 Task: Search one way flight ticket for 4 adults, 1 infant in seat and 1 infant on lap in premium economy from Eau Claire: Chippewa Valley Regional Airport to Fort Wayne: Fort Wayne International Airport on 8-4-2023. Choice of flights is Frontier. Number of bags: 2 carry on bags and 1 checked bag. Price is upto 20000. Outbound departure time preference is 10:15.
Action: Mouse moved to (366, 305)
Screenshot: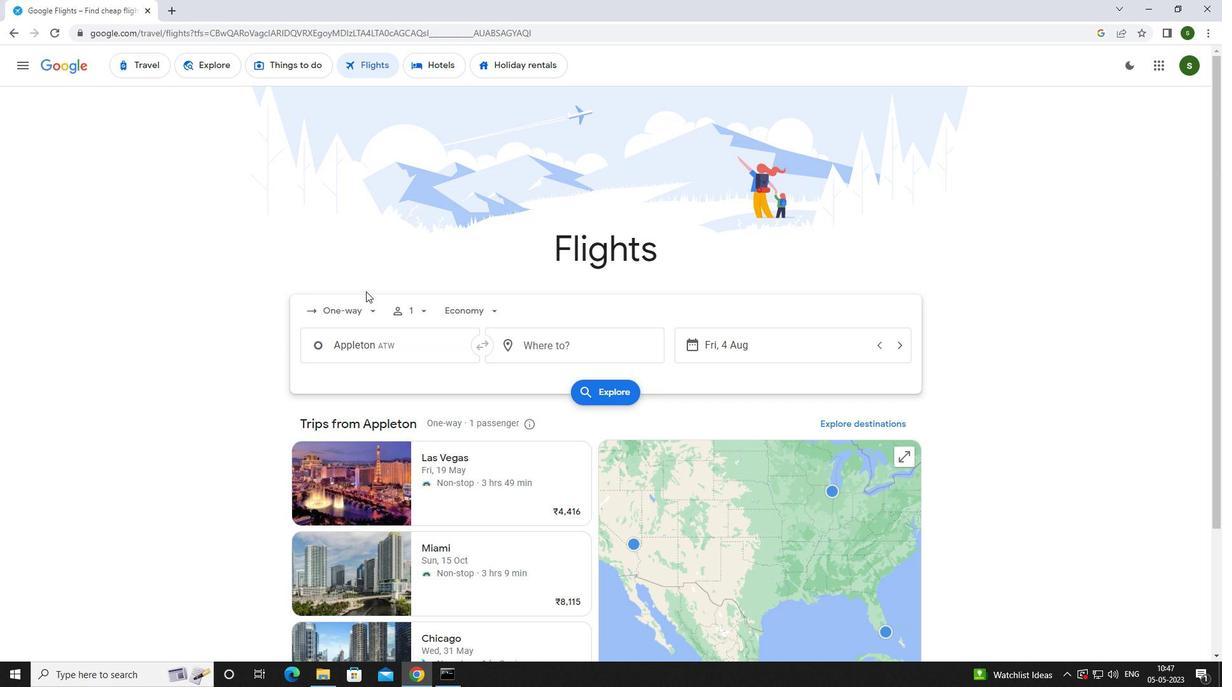 
Action: Mouse pressed left at (366, 305)
Screenshot: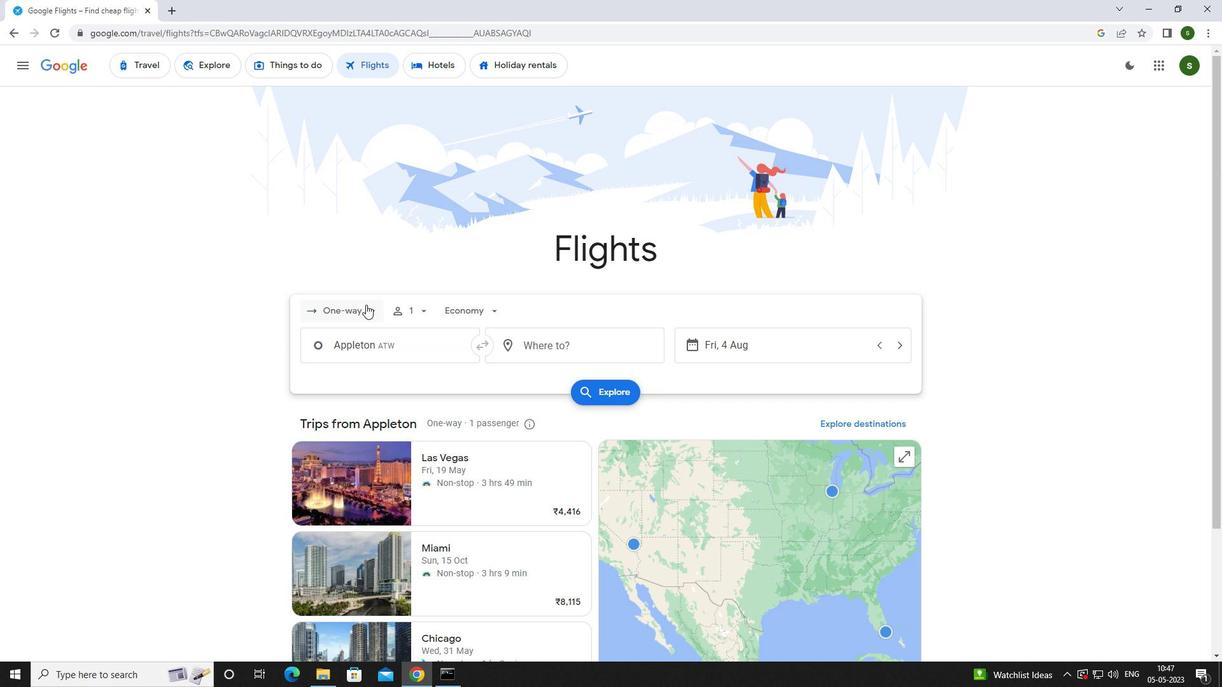 
Action: Mouse moved to (379, 366)
Screenshot: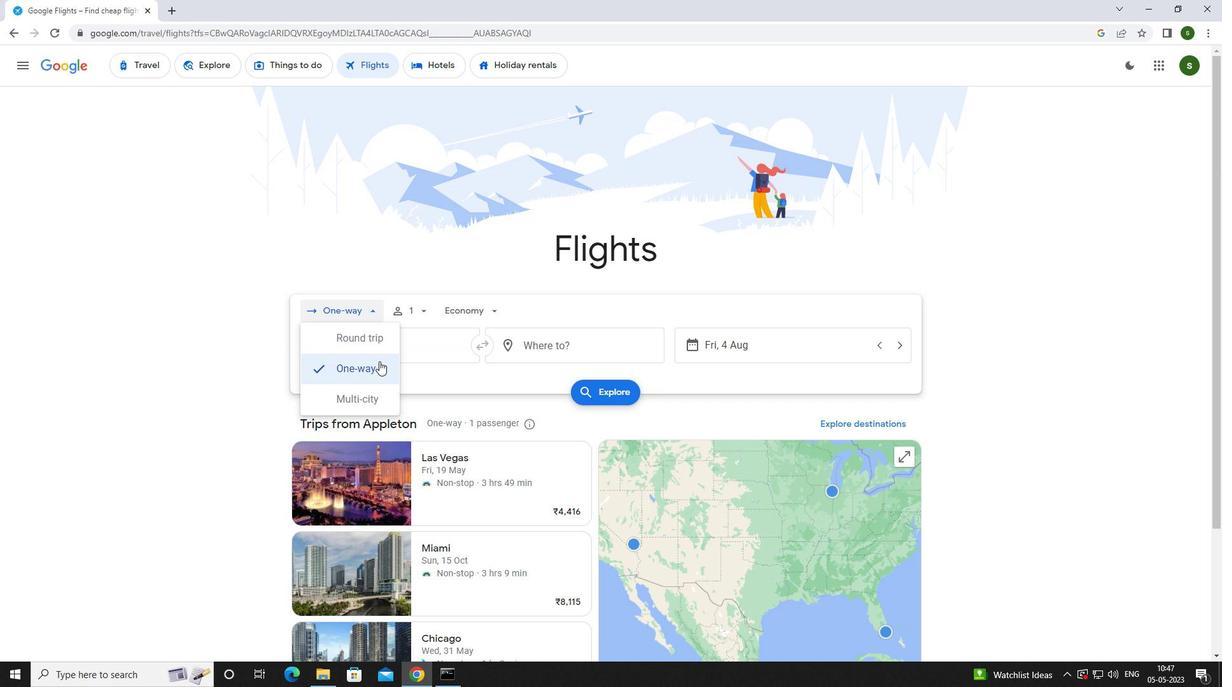 
Action: Mouse pressed left at (379, 366)
Screenshot: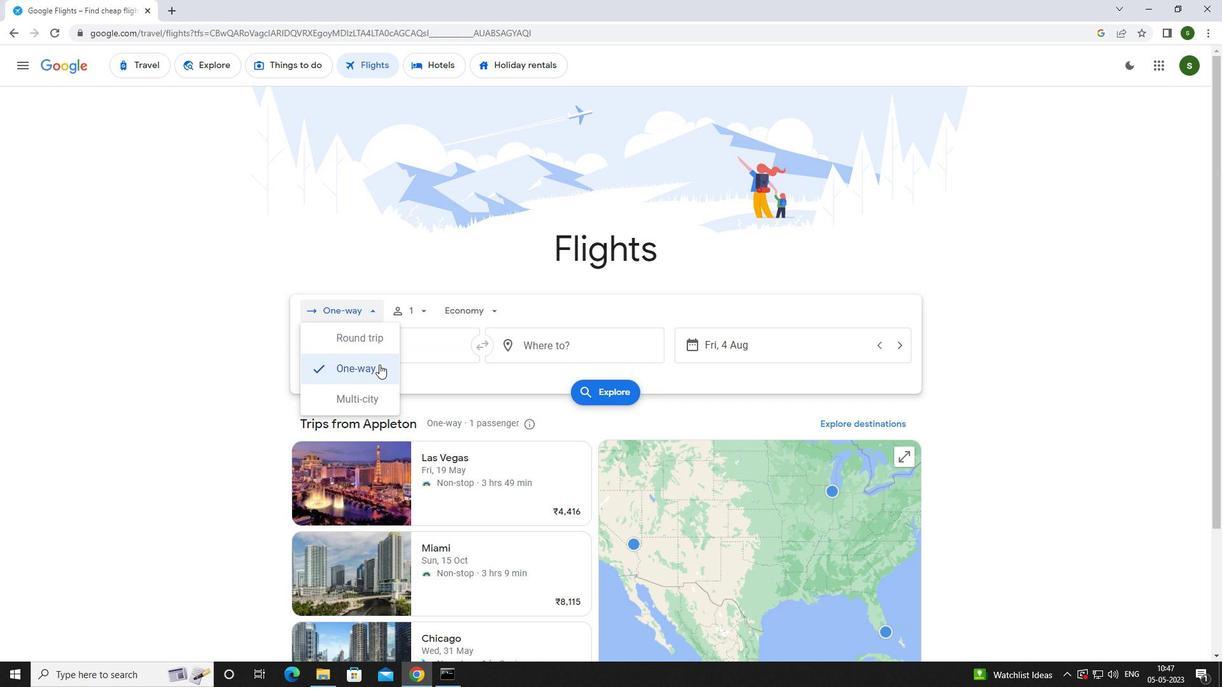 
Action: Mouse moved to (417, 312)
Screenshot: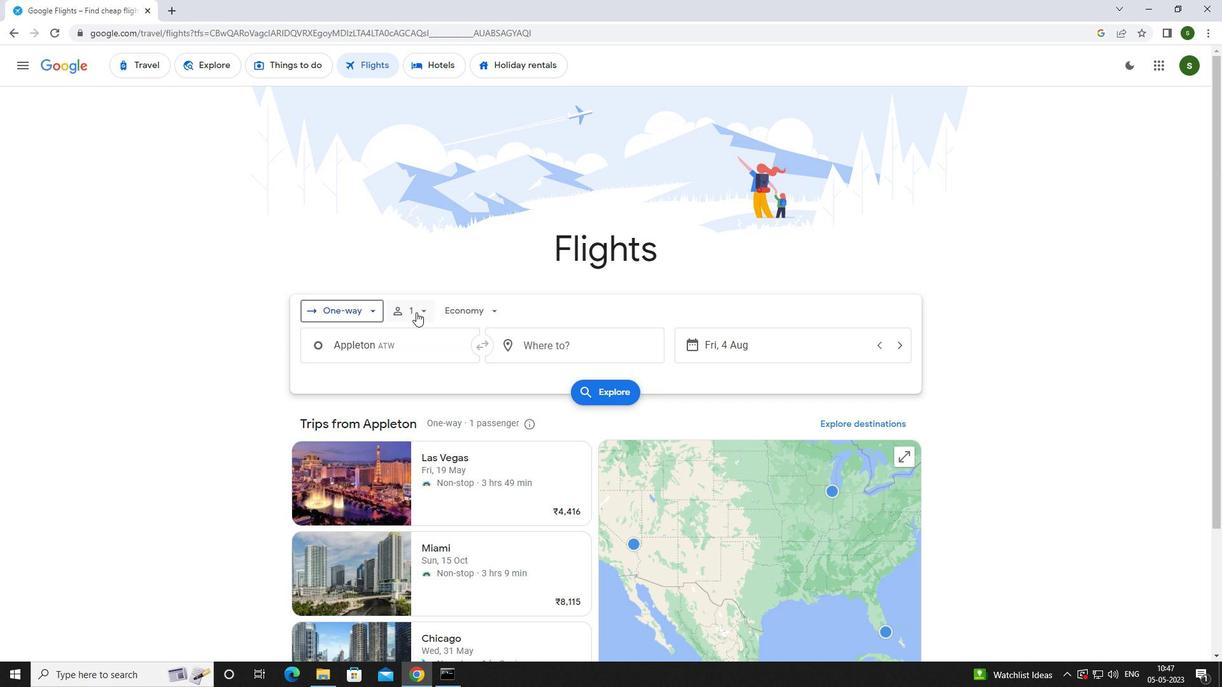 
Action: Mouse pressed left at (417, 312)
Screenshot: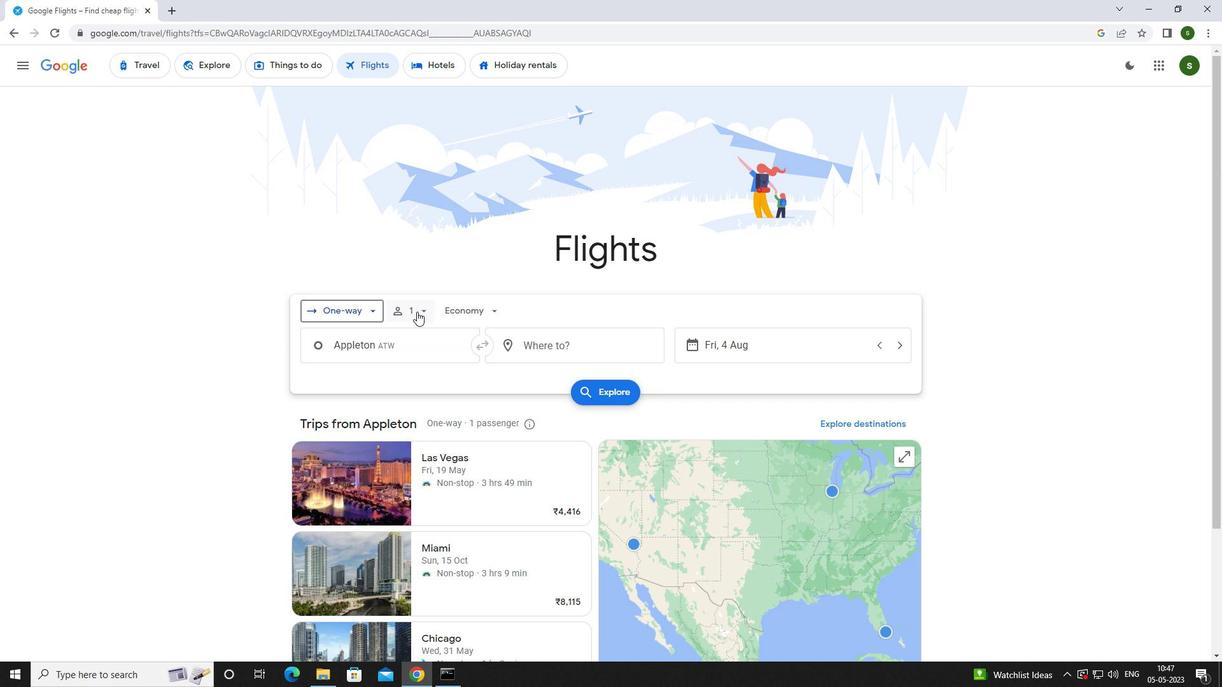 
Action: Mouse moved to (520, 341)
Screenshot: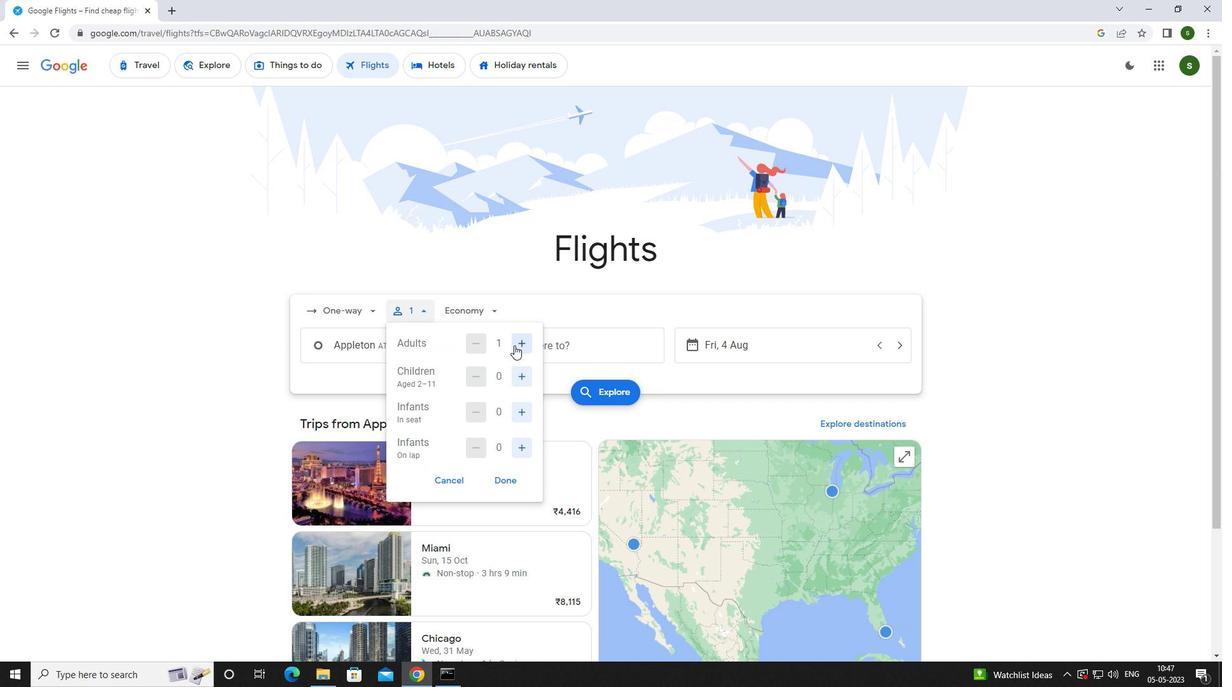 
Action: Mouse pressed left at (520, 341)
Screenshot: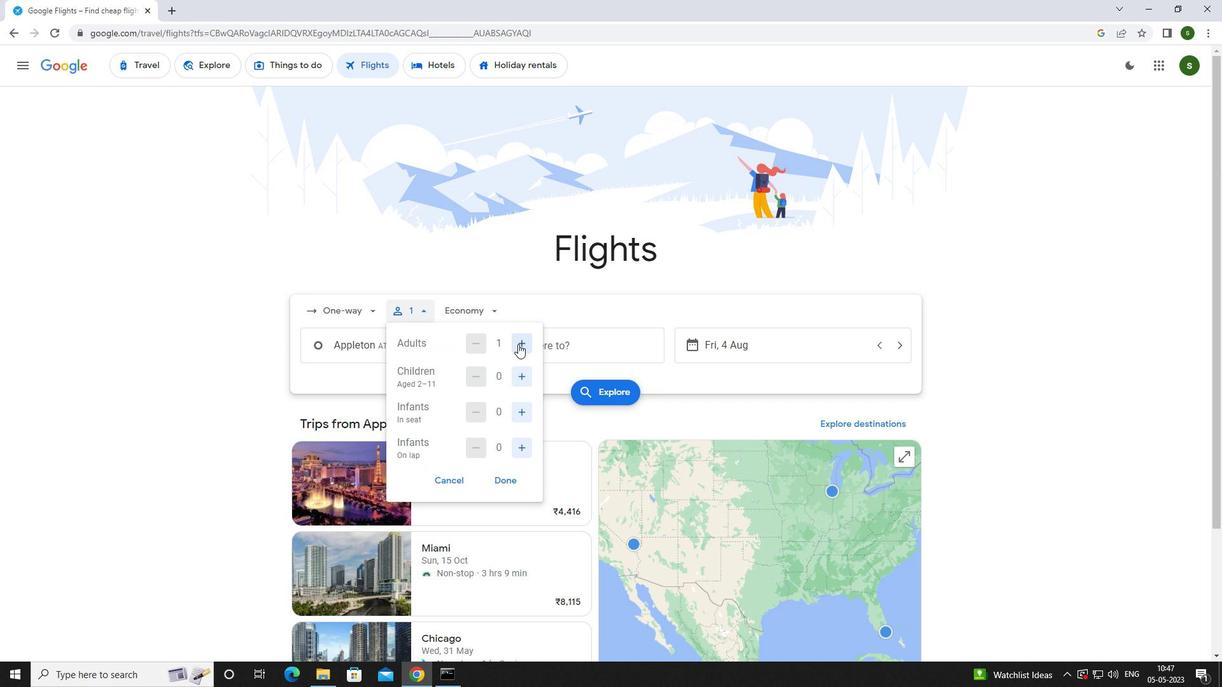 
Action: Mouse pressed left at (520, 341)
Screenshot: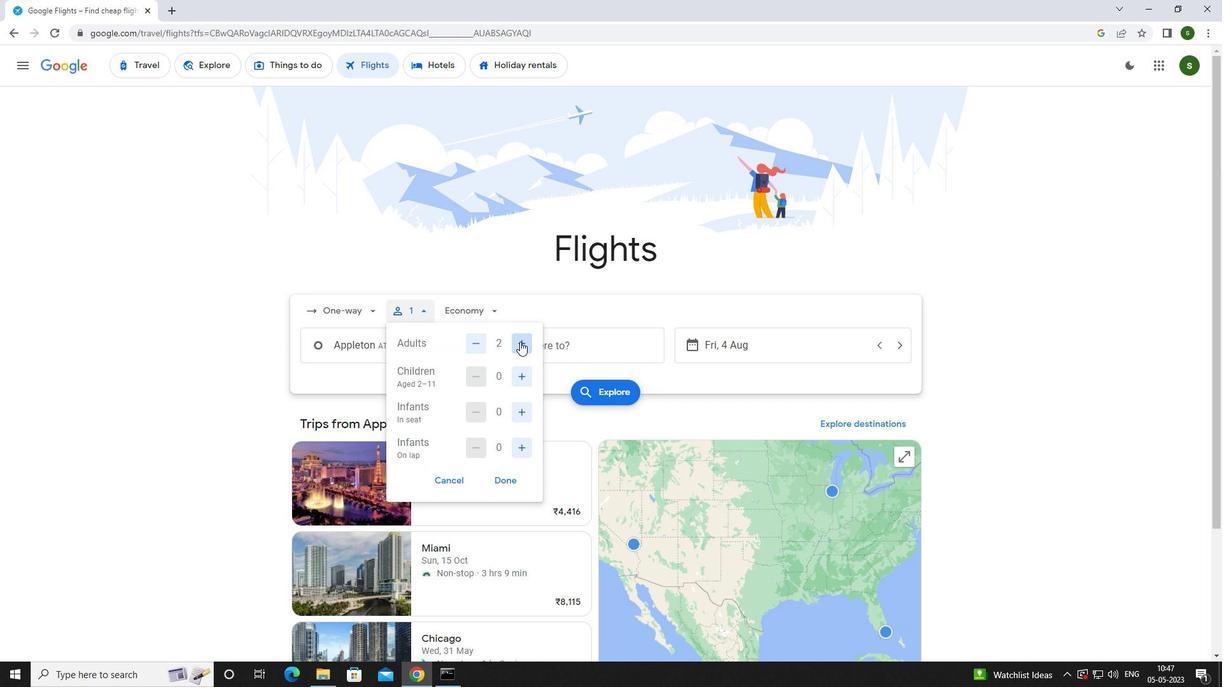 
Action: Mouse pressed left at (520, 341)
Screenshot: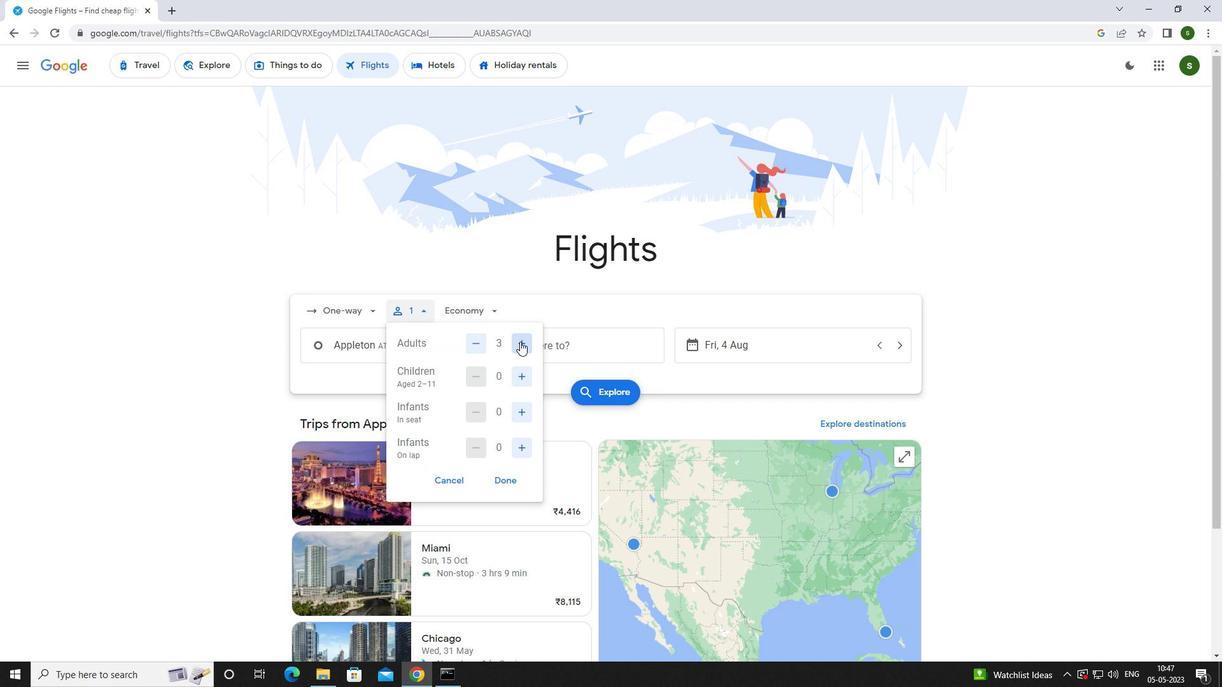 
Action: Mouse moved to (521, 406)
Screenshot: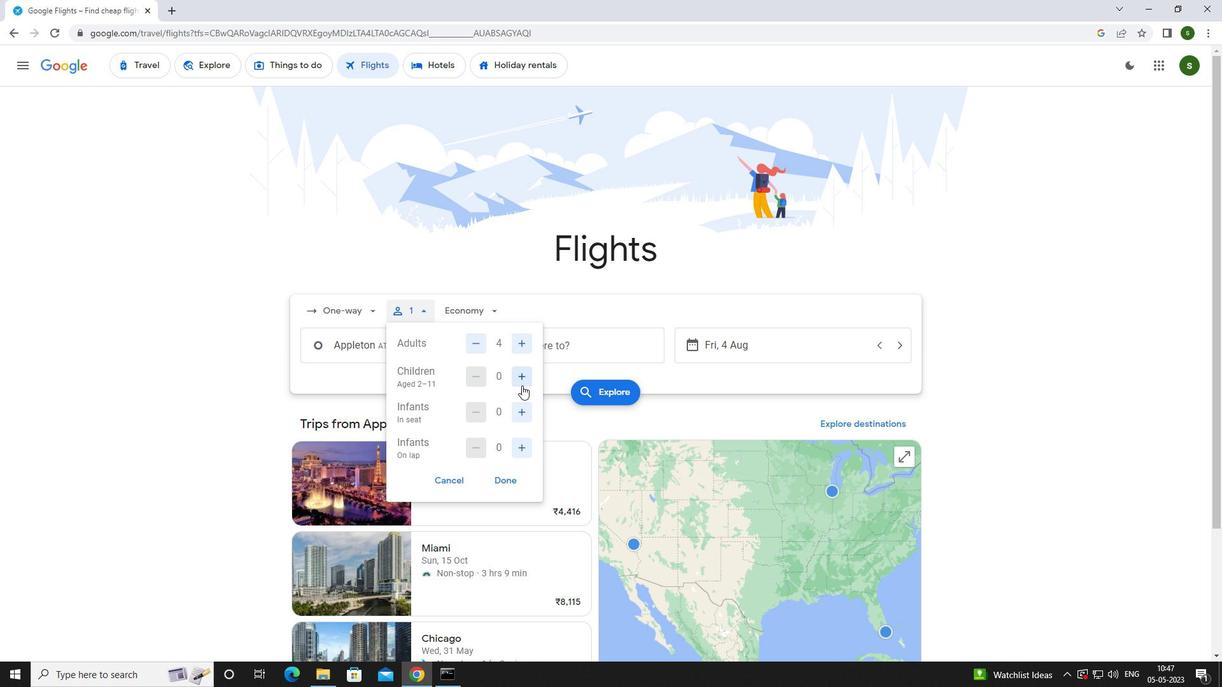 
Action: Mouse pressed left at (521, 406)
Screenshot: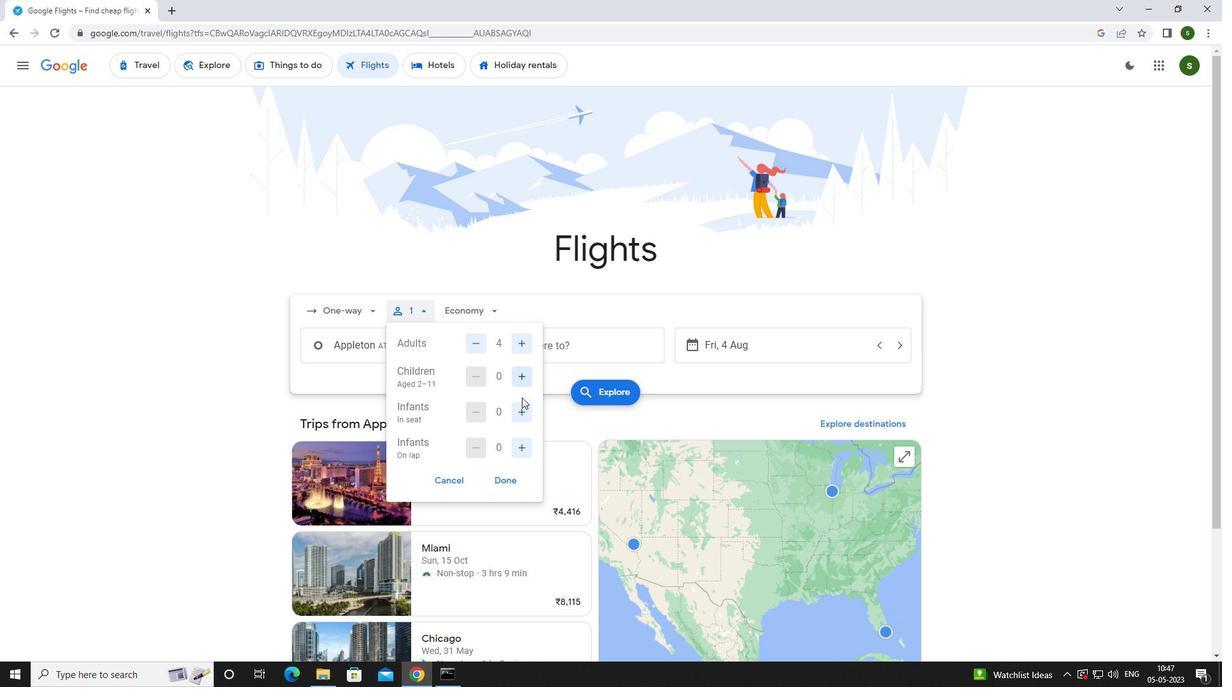 
Action: Mouse moved to (512, 450)
Screenshot: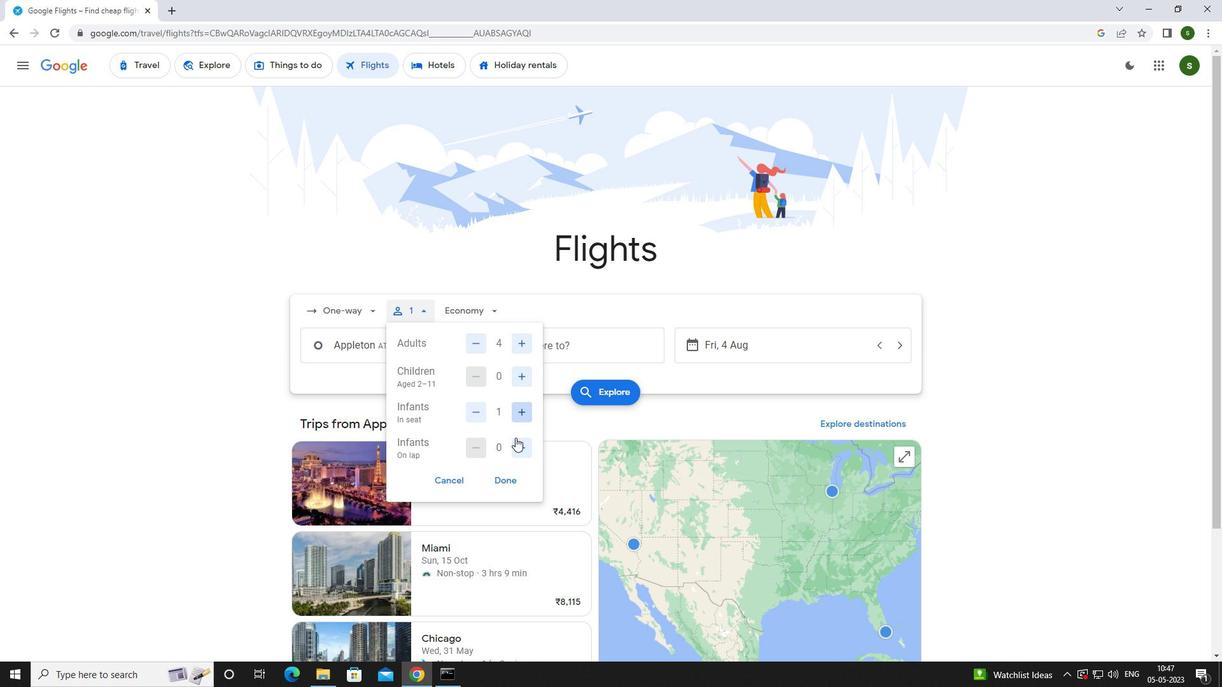
Action: Mouse pressed left at (512, 450)
Screenshot: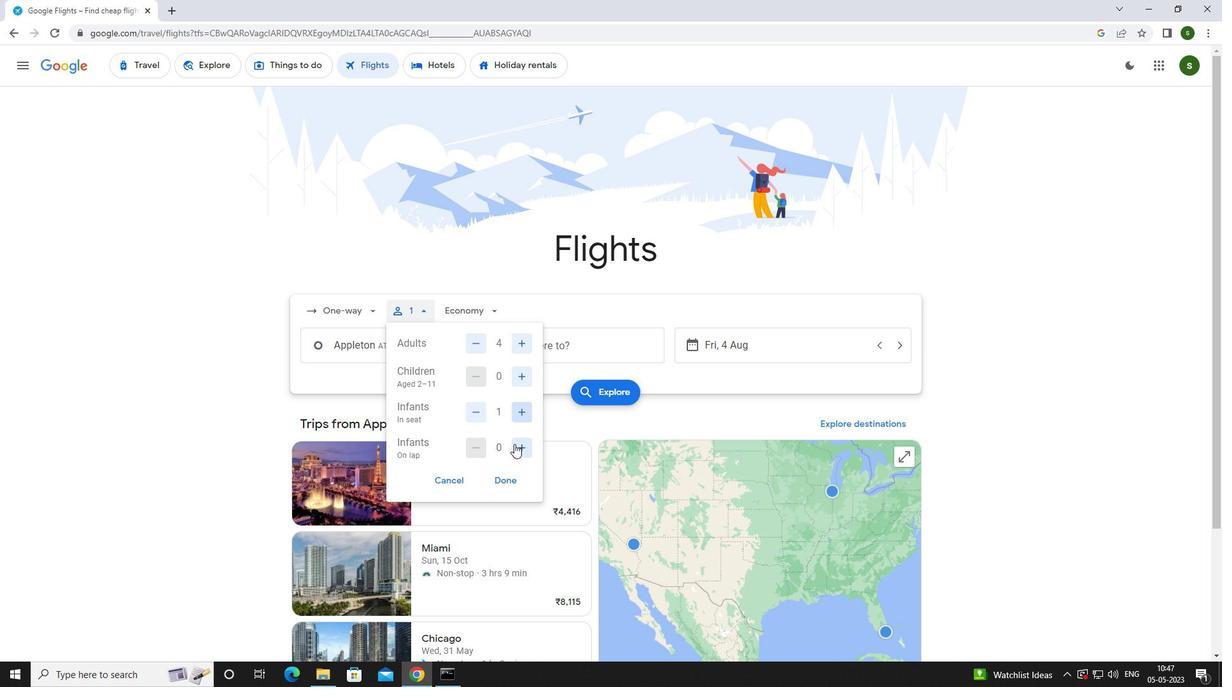 
Action: Mouse moved to (490, 310)
Screenshot: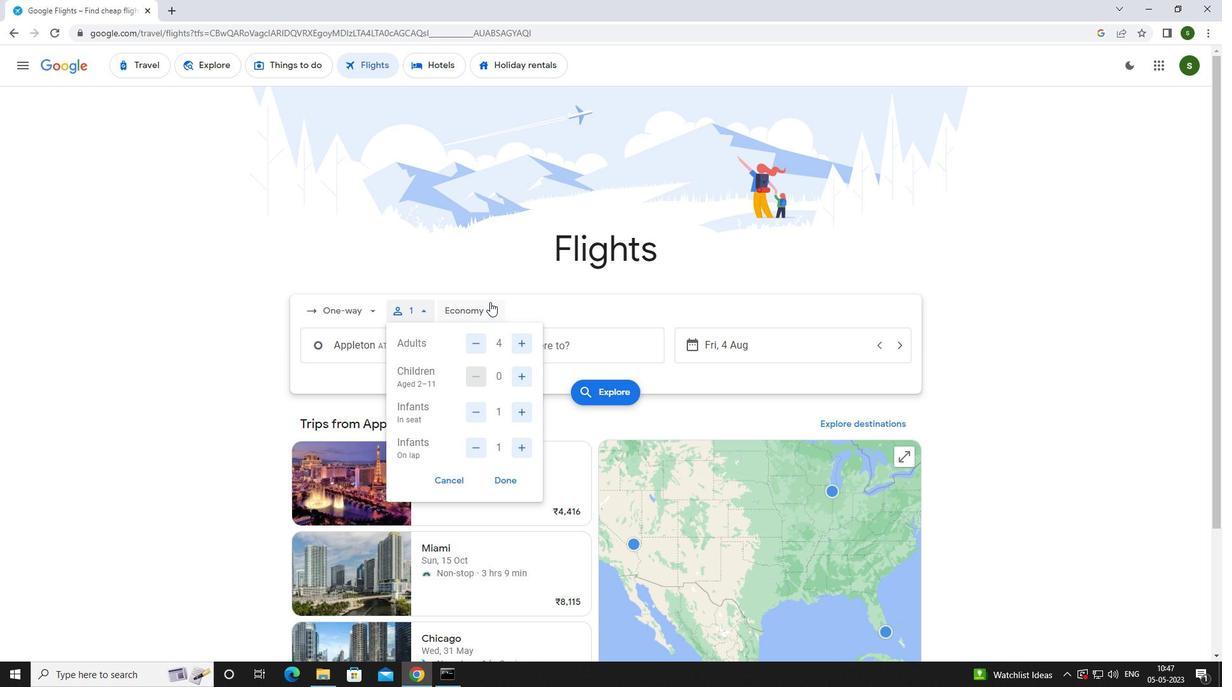 
Action: Mouse pressed left at (490, 310)
Screenshot: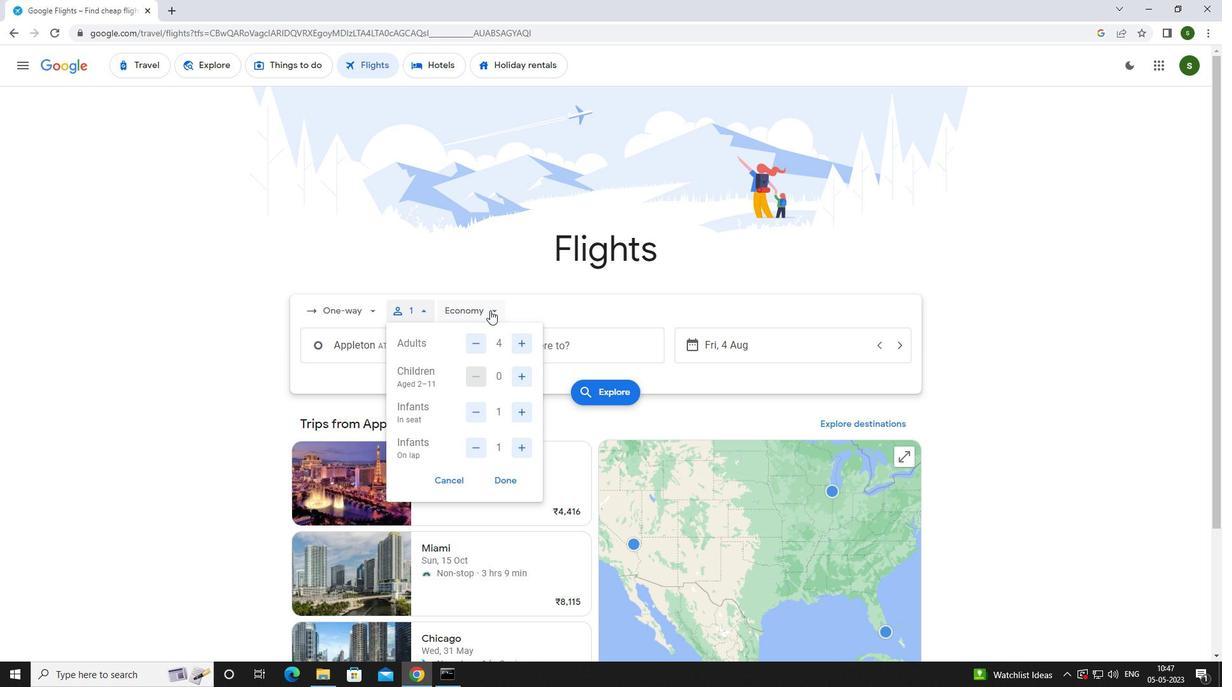 
Action: Mouse moved to (489, 370)
Screenshot: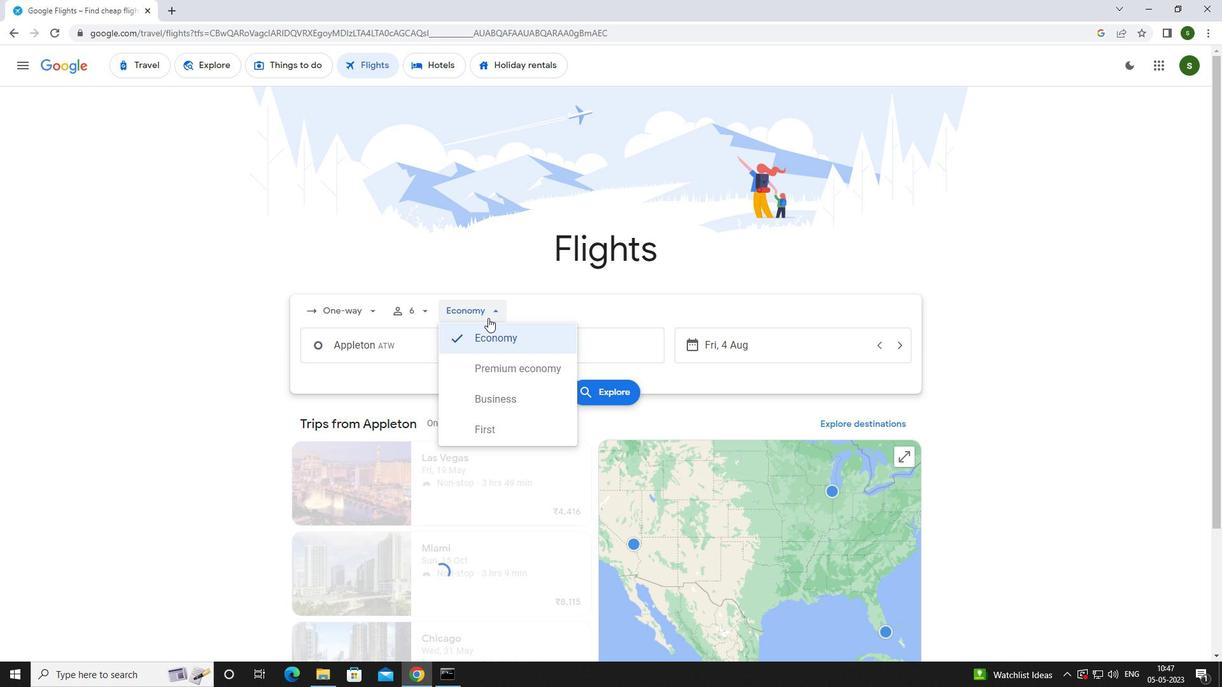 
Action: Mouse pressed left at (489, 370)
Screenshot: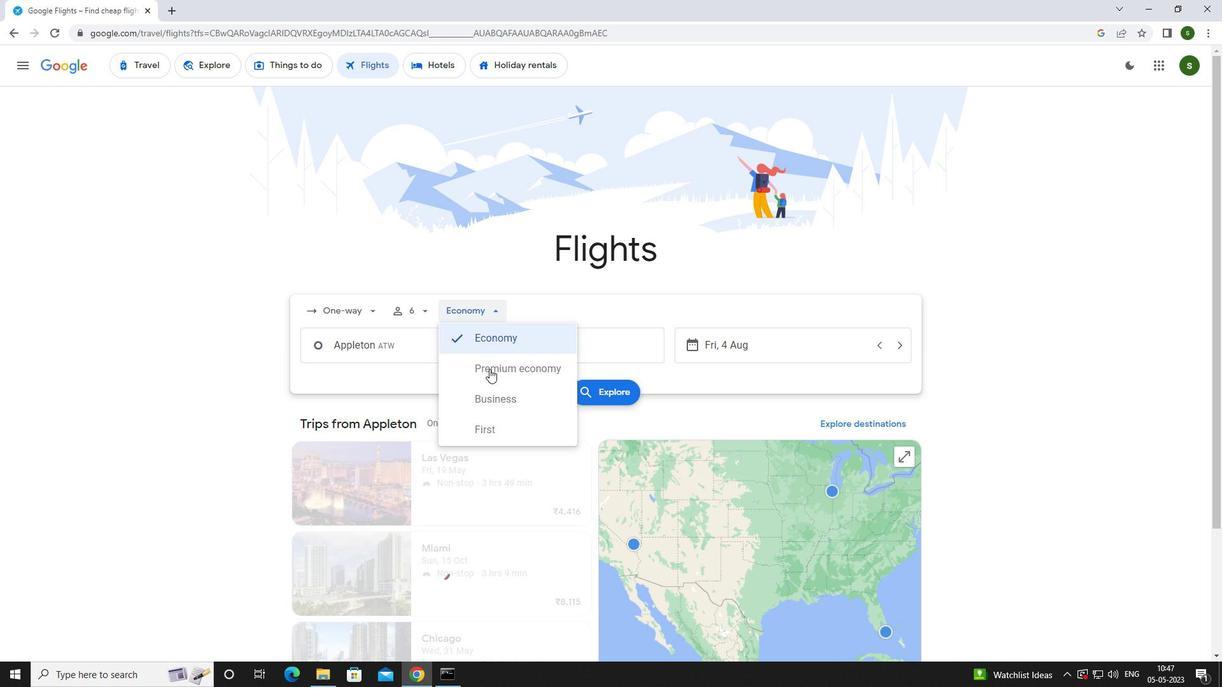 
Action: Mouse moved to (429, 354)
Screenshot: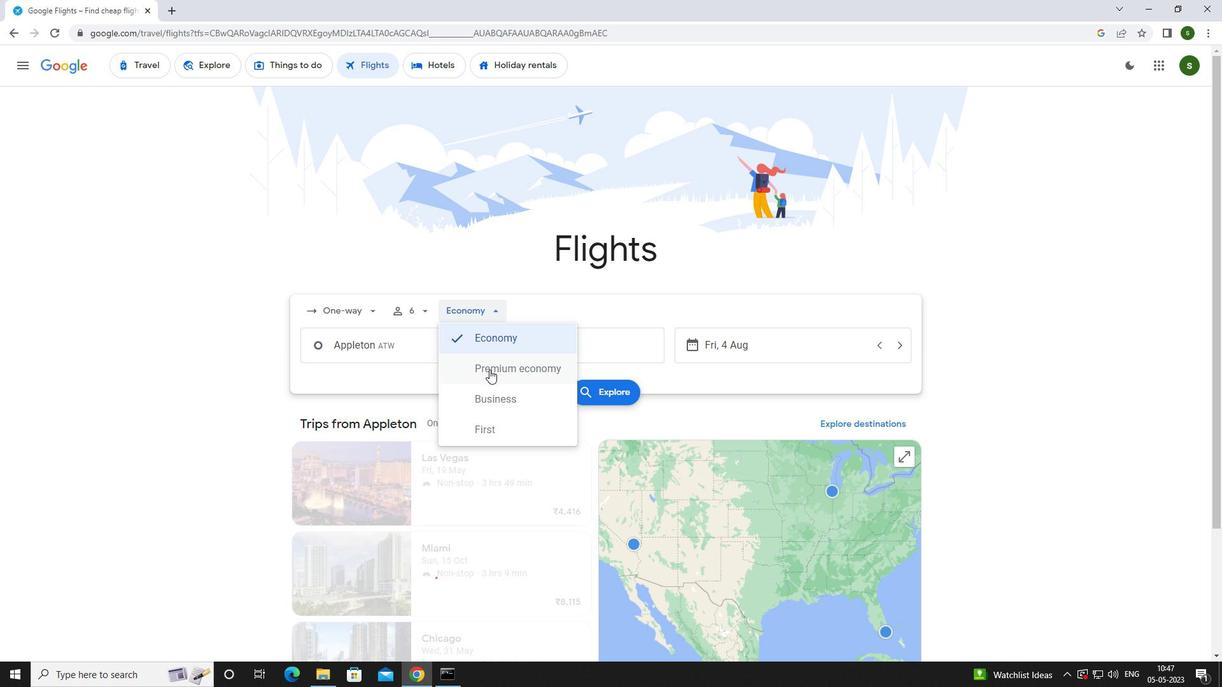 
Action: Mouse pressed left at (429, 354)
Screenshot: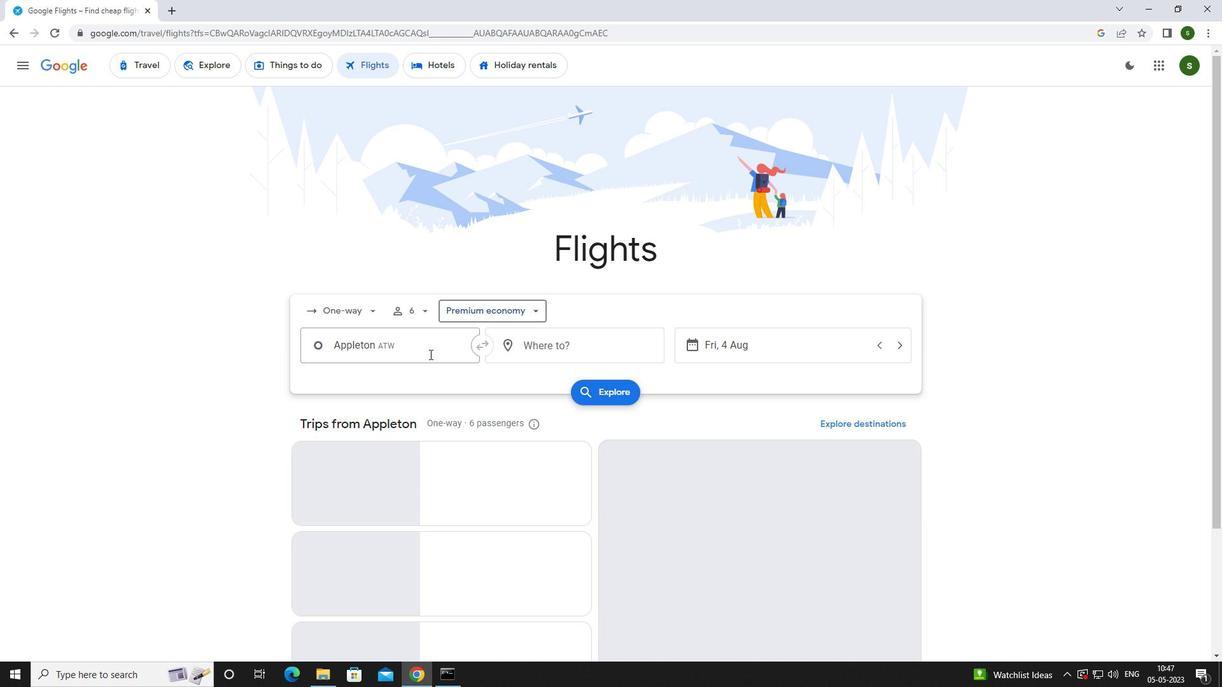 
Action: Key pressed <Key.caps_lock>e<Key.caps_lock>au<Key.space><Key.caps_lock>c<Key.caps_lock>laire
Screenshot: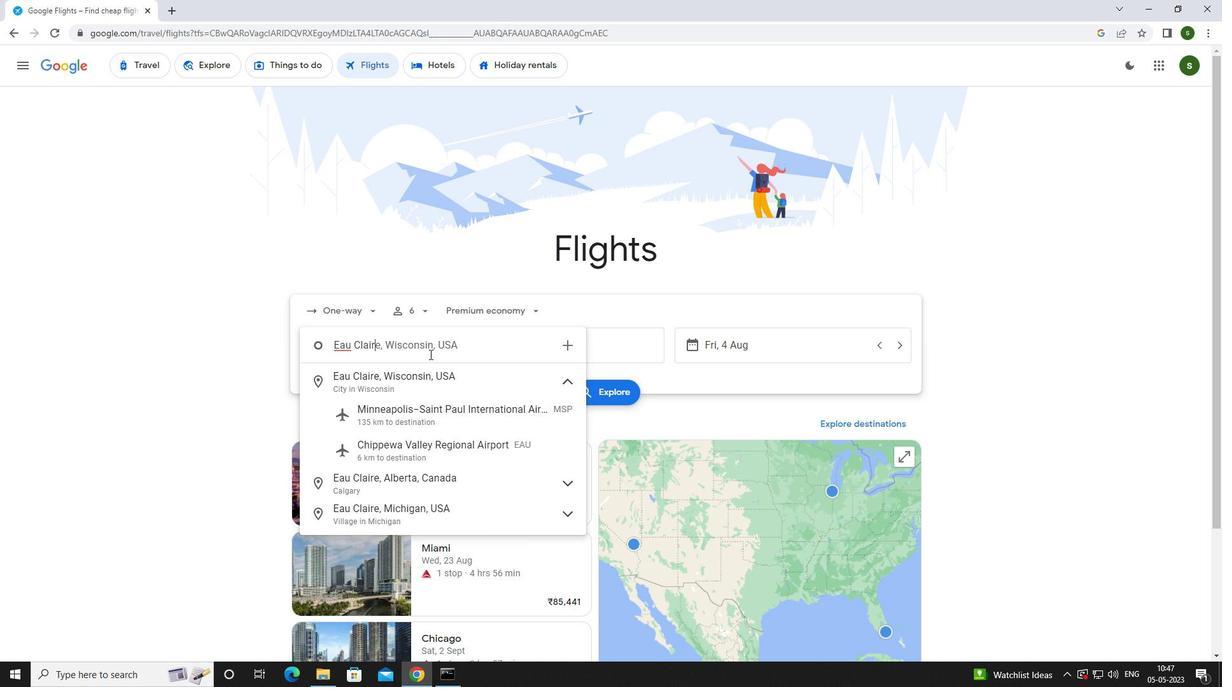 
Action: Mouse moved to (437, 451)
Screenshot: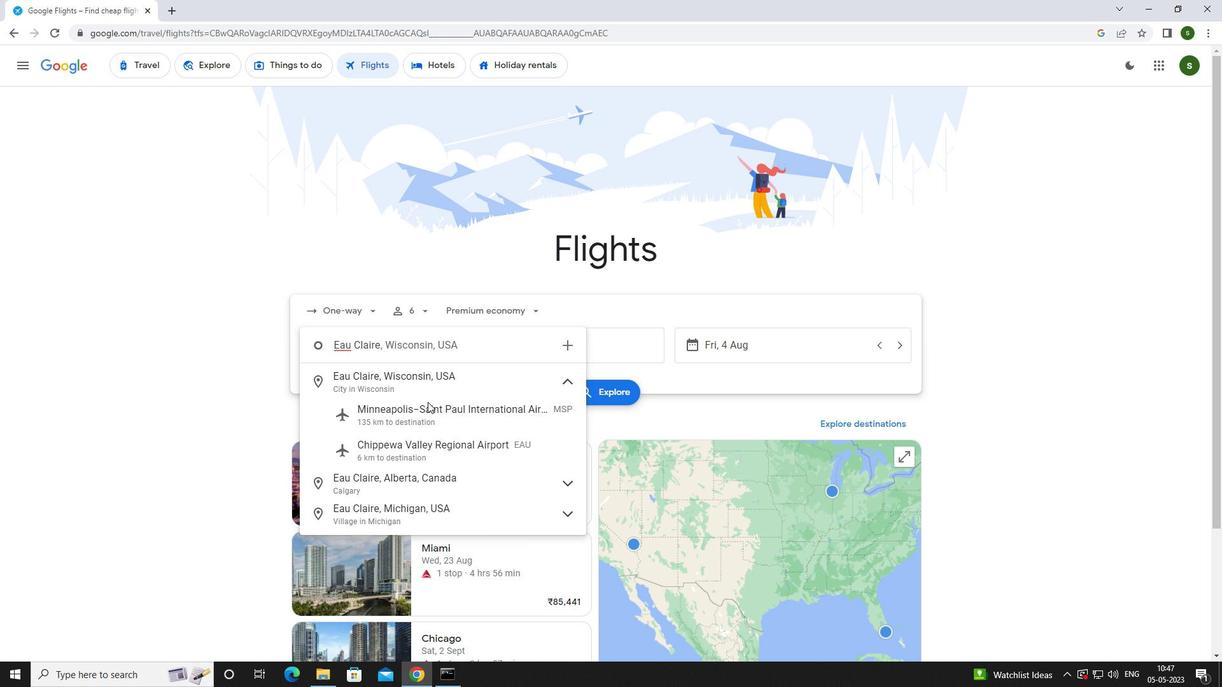
Action: Mouse pressed left at (437, 451)
Screenshot: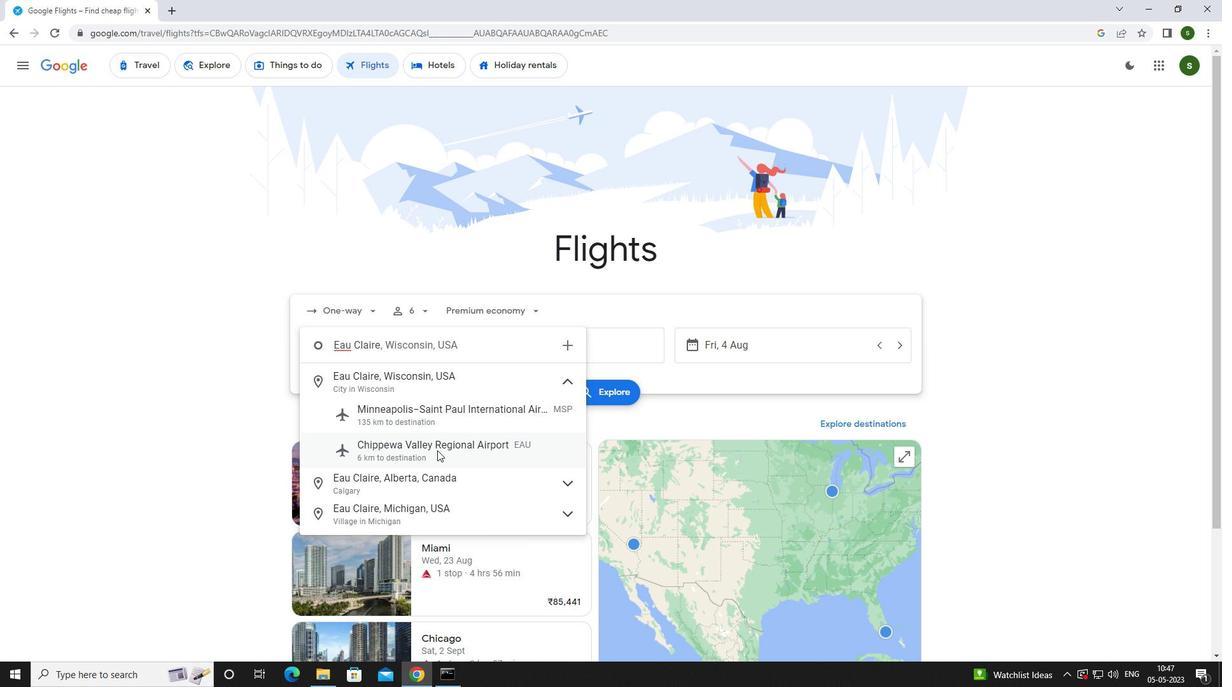 
Action: Mouse moved to (556, 347)
Screenshot: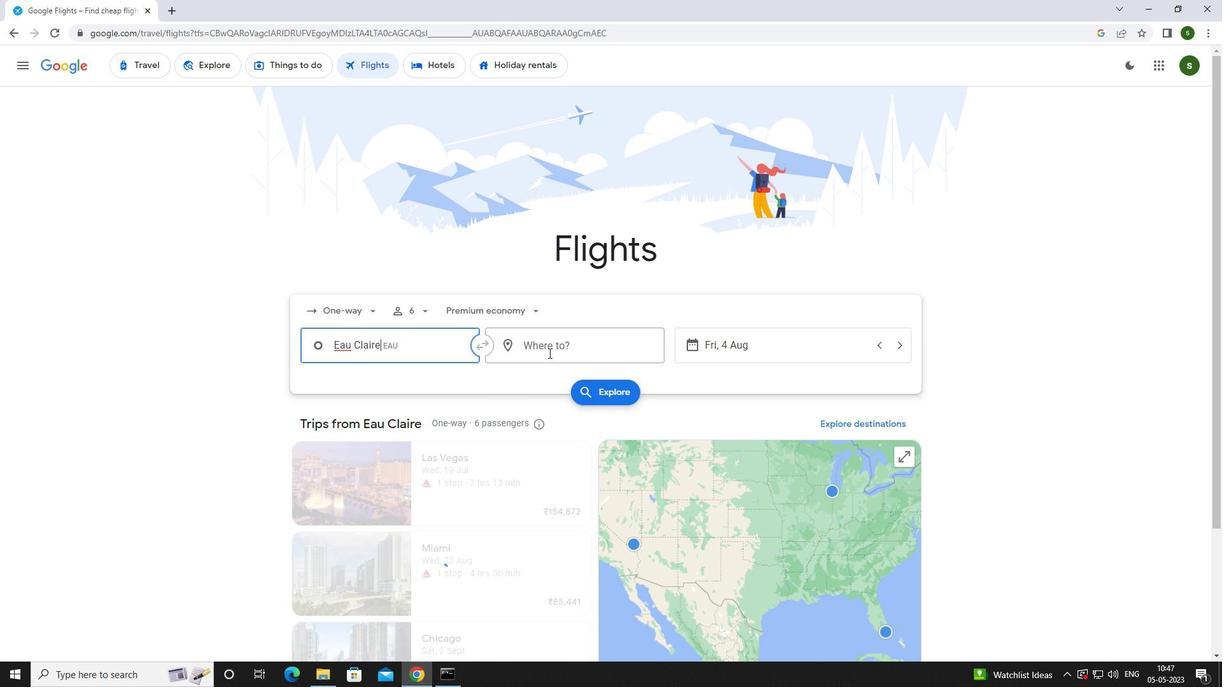 
Action: Mouse pressed left at (556, 347)
Screenshot: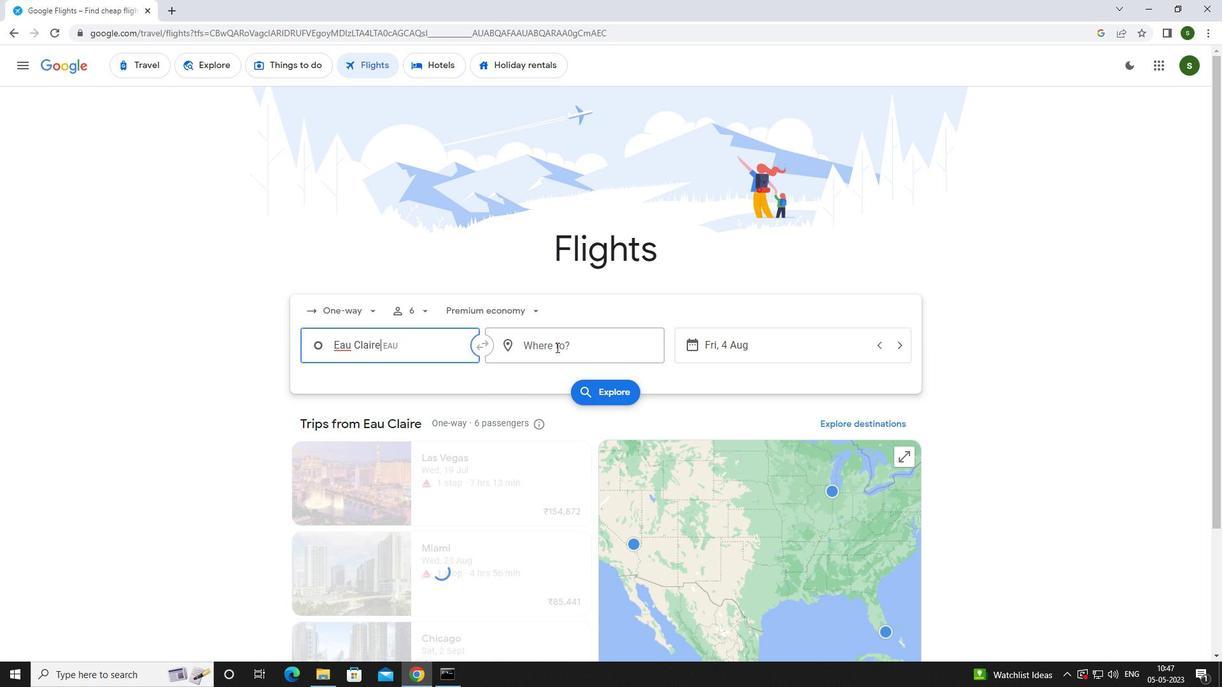 
Action: Mouse moved to (538, 352)
Screenshot: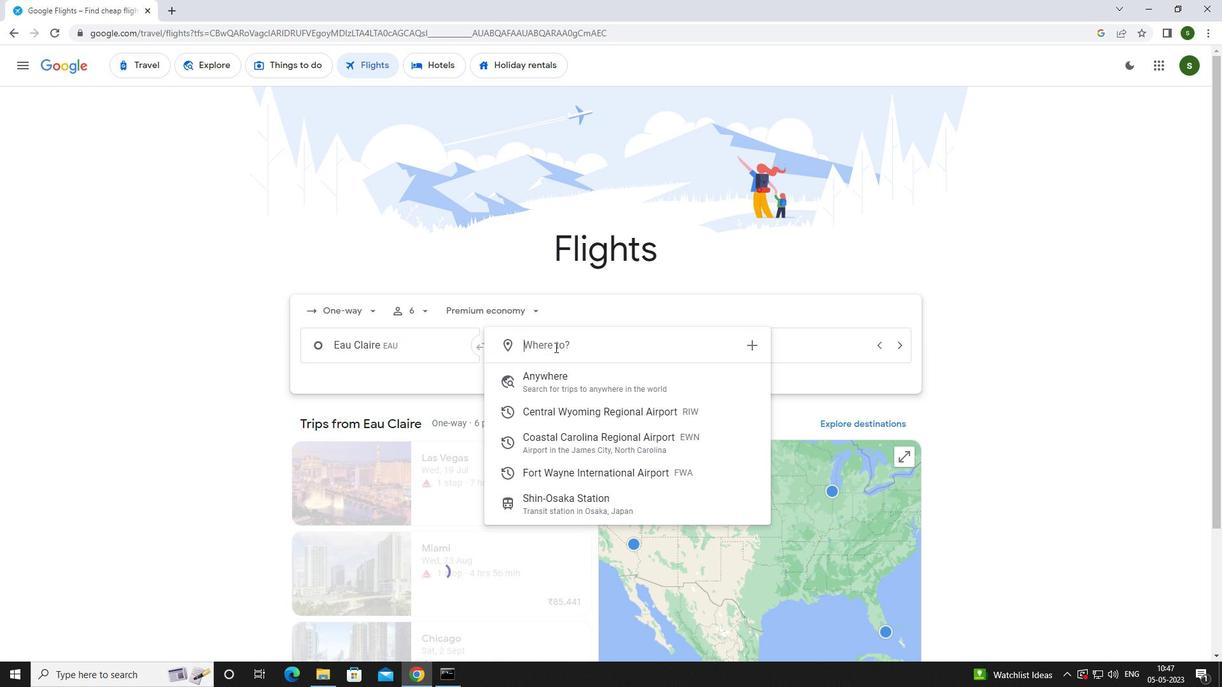 
Action: Key pressed <Key.caps_lock>f<Key.caps_lock>
Screenshot: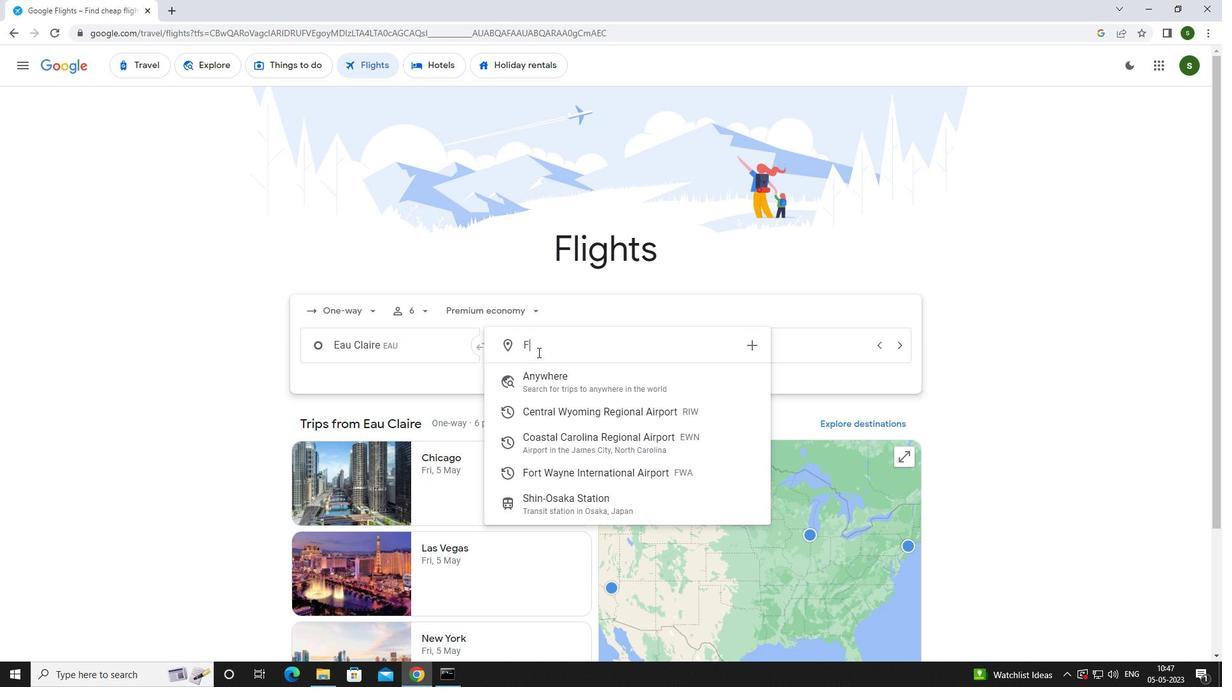 
Action: Mouse moved to (537, 353)
Screenshot: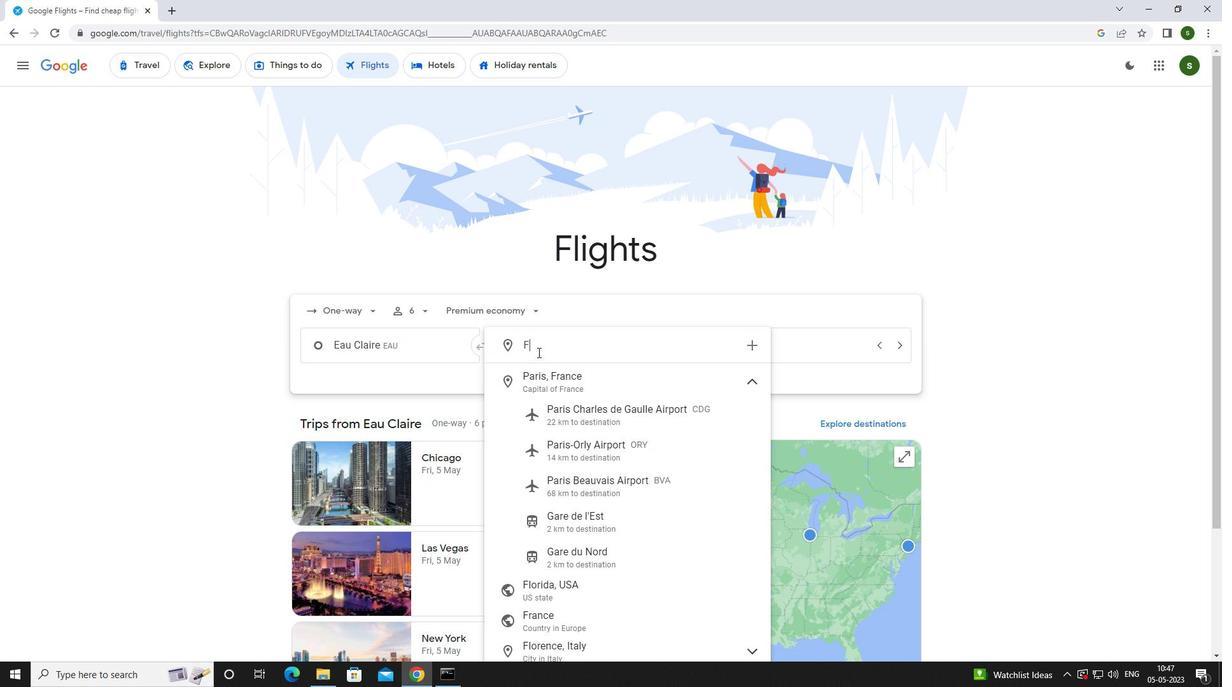 
Action: Key pressed ort<Key.space><Key.caps_lock>w<Key.caps_lock>ay
Screenshot: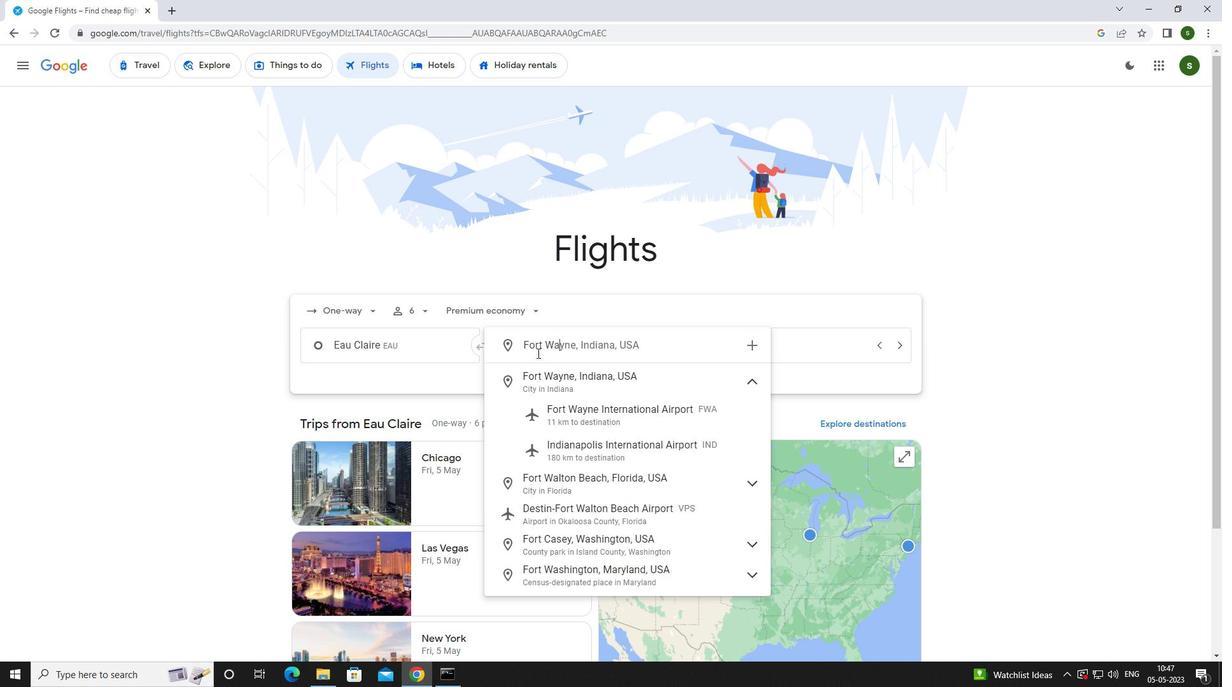 
Action: Mouse moved to (564, 411)
Screenshot: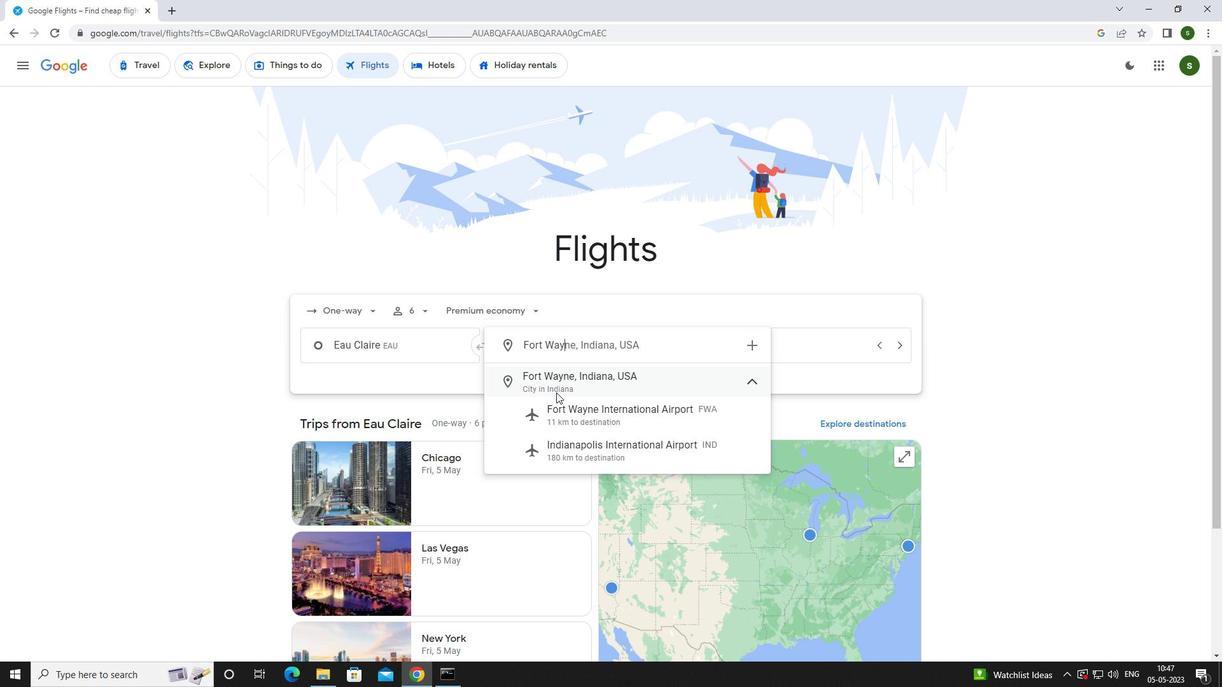 
Action: Mouse pressed left at (564, 411)
Screenshot: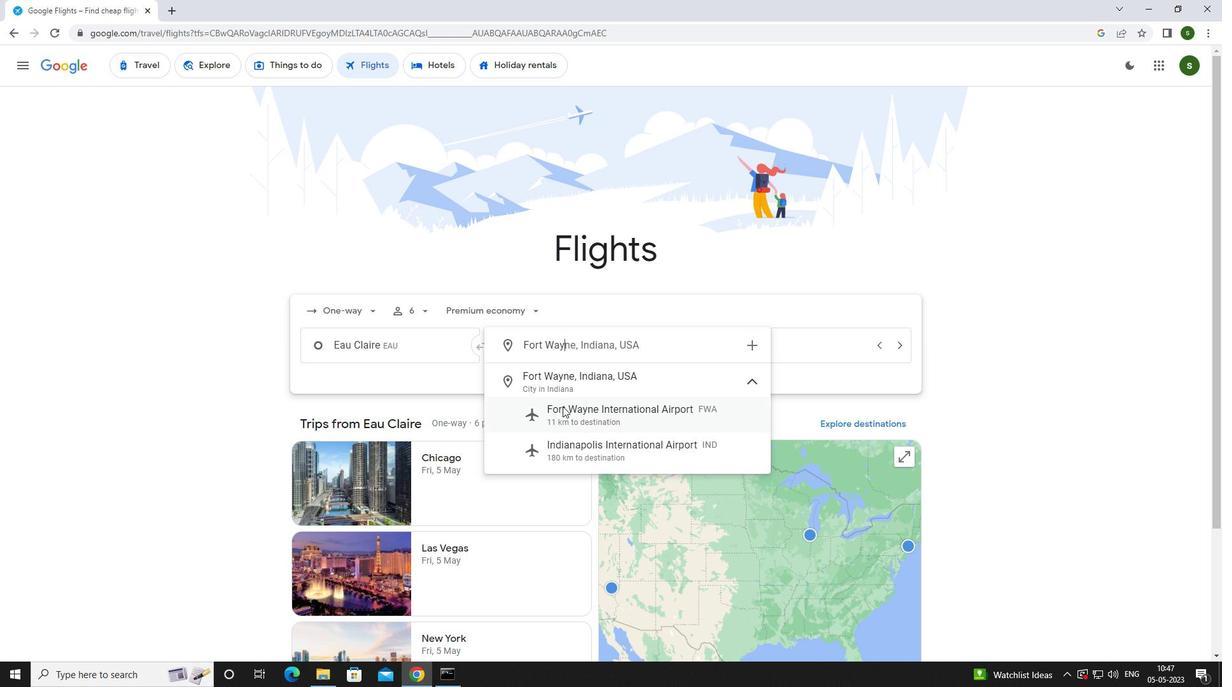 
Action: Mouse moved to (750, 345)
Screenshot: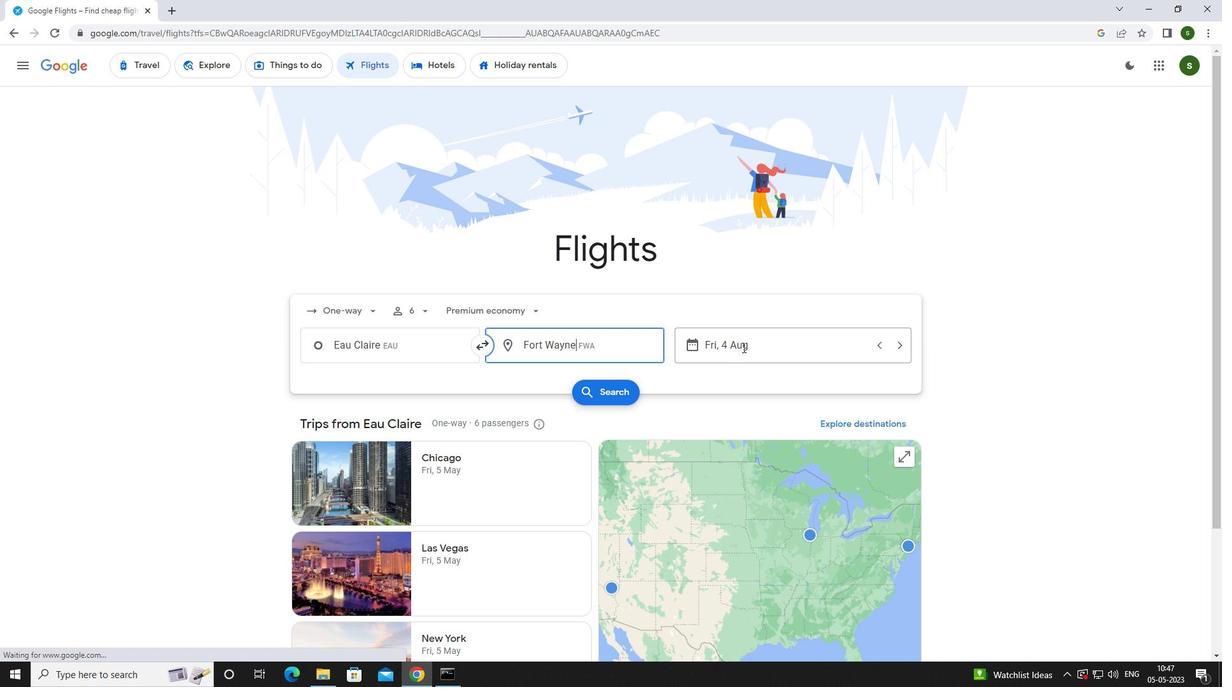 
Action: Mouse pressed left at (750, 345)
Screenshot: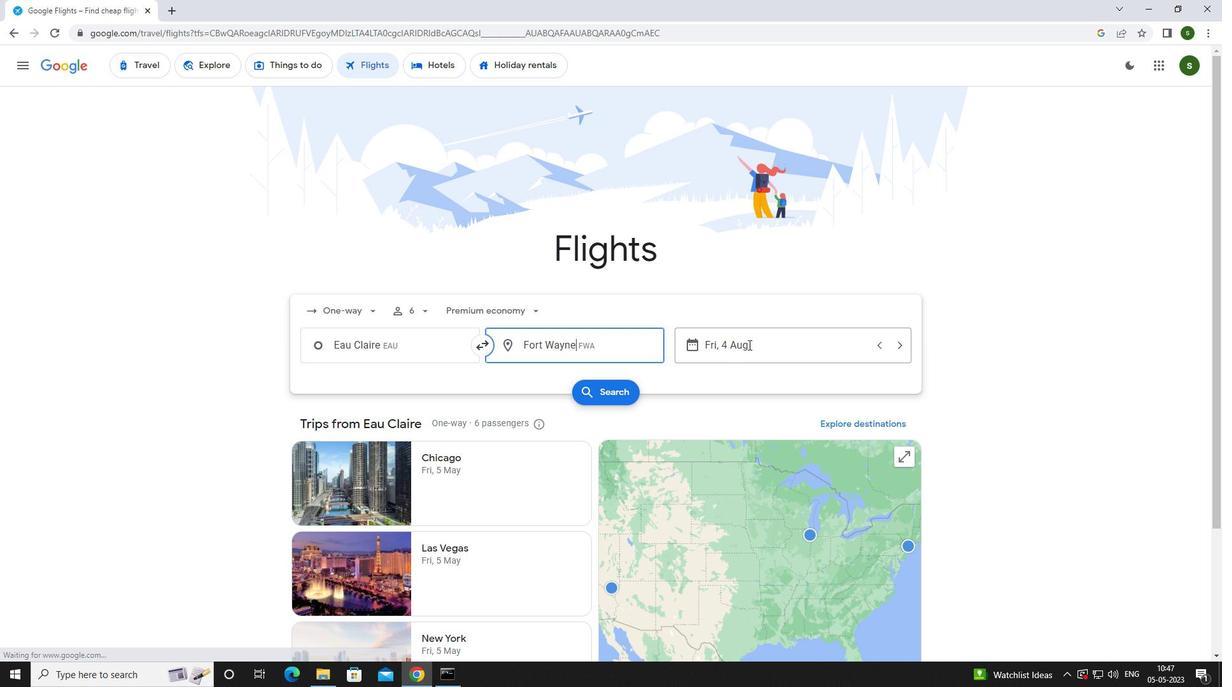 
Action: Mouse moved to (620, 423)
Screenshot: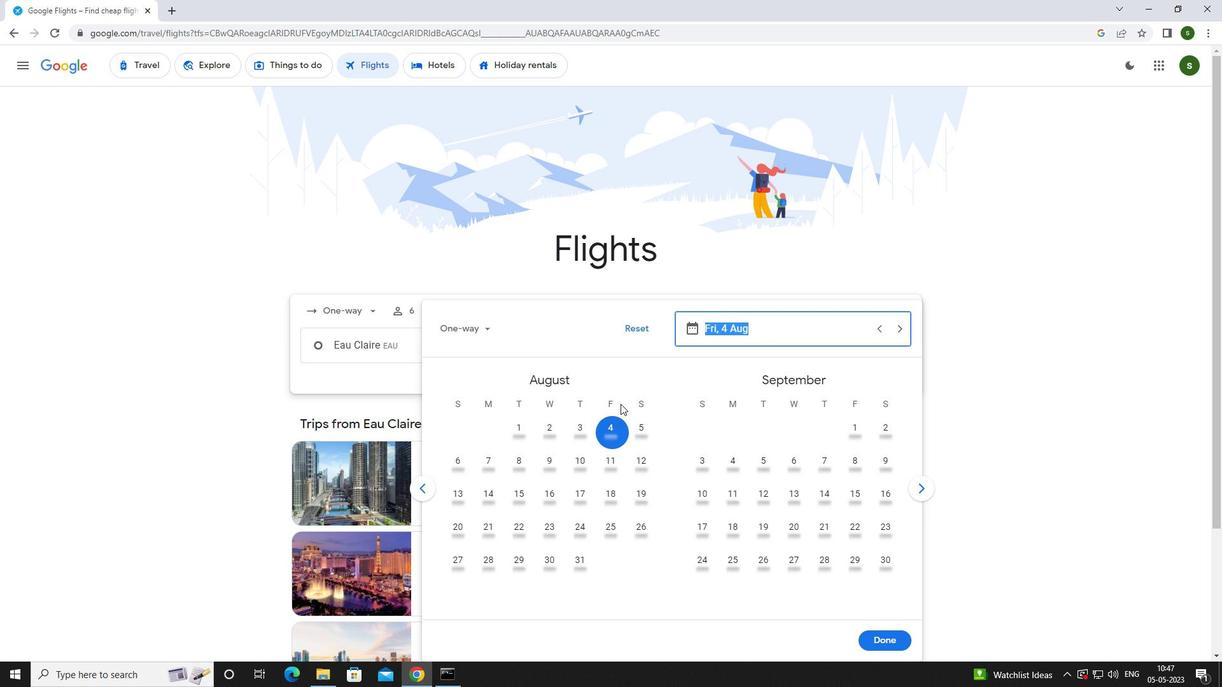 
Action: Mouse pressed left at (620, 423)
Screenshot: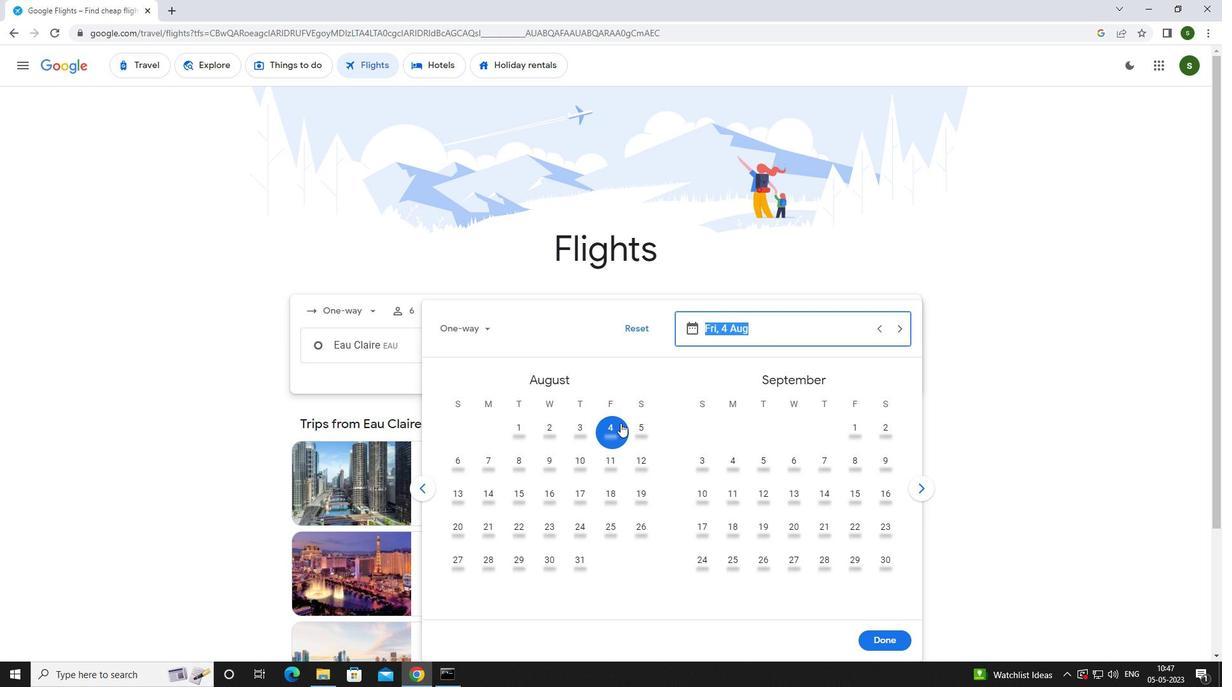
Action: Mouse moved to (894, 640)
Screenshot: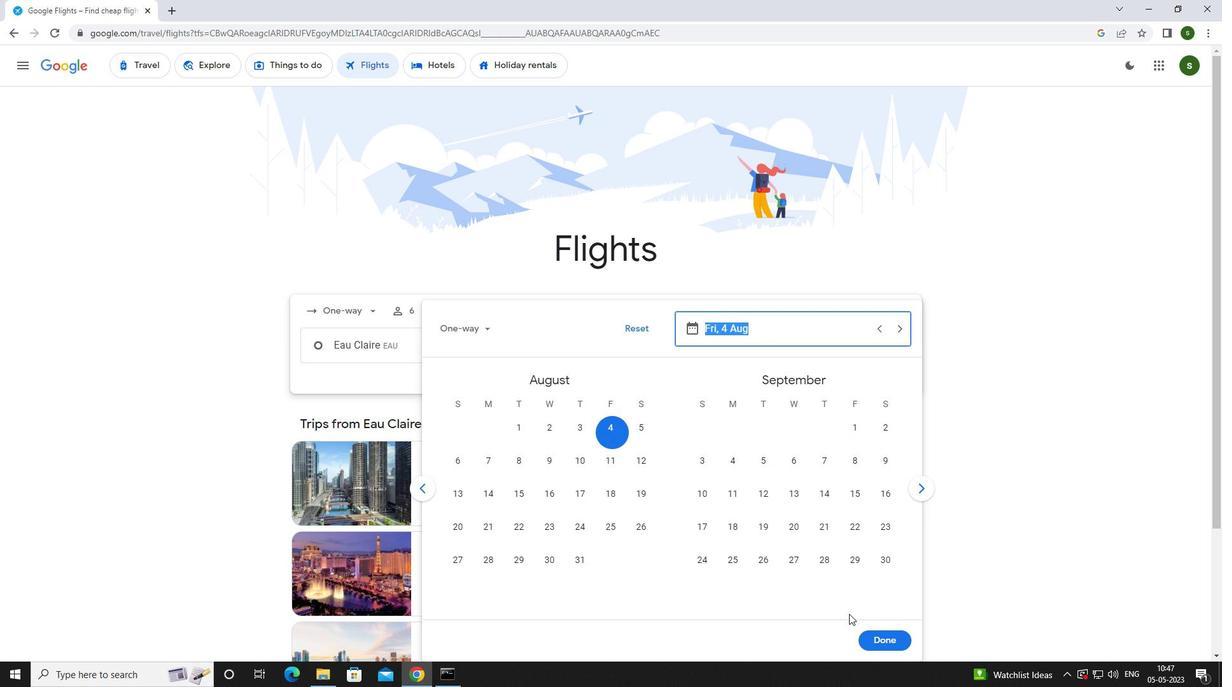 
Action: Mouse pressed left at (894, 640)
Screenshot: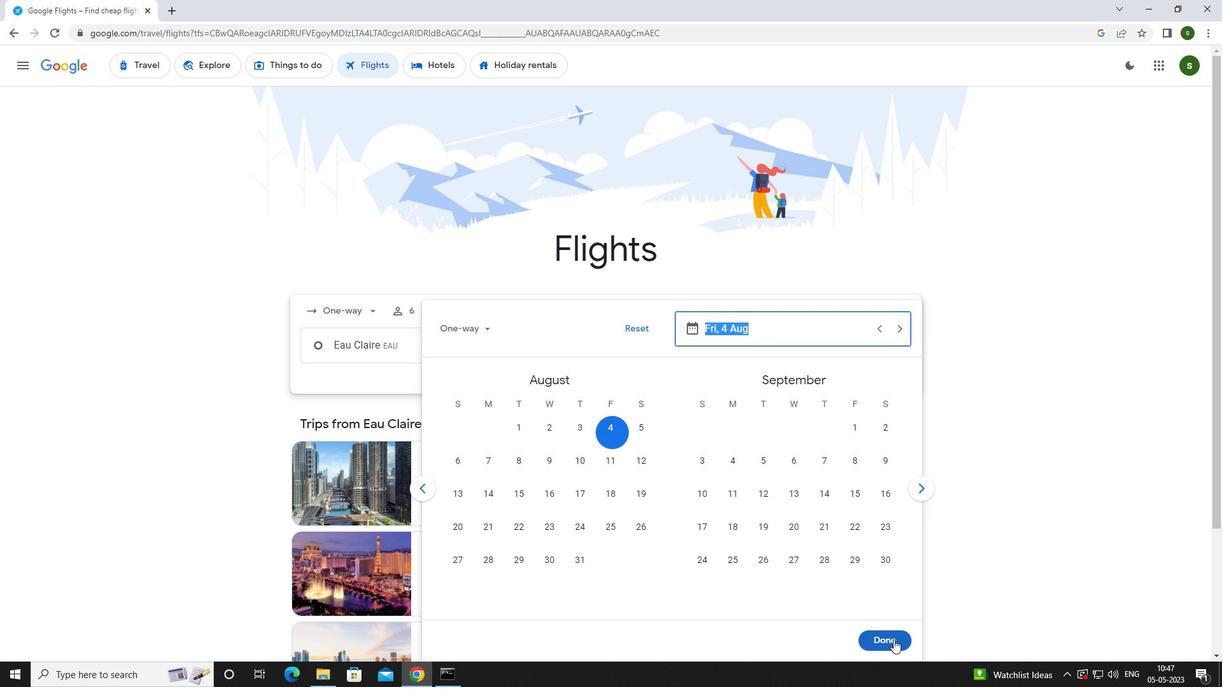 
Action: Mouse moved to (615, 394)
Screenshot: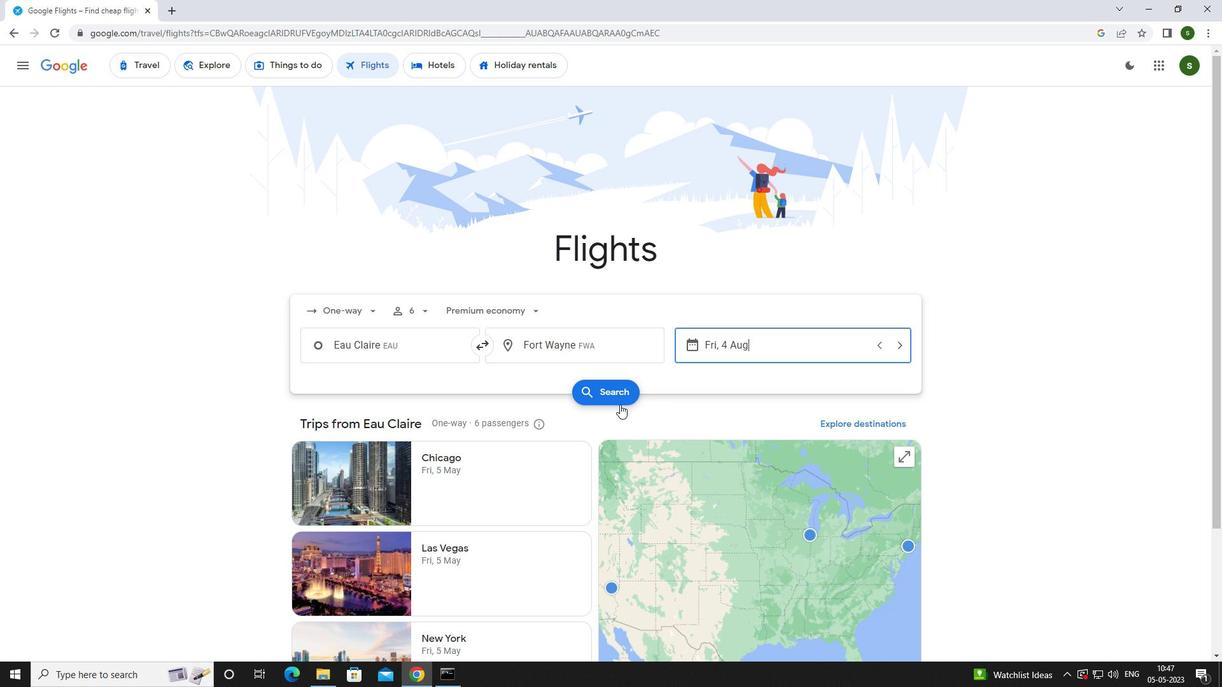 
Action: Mouse pressed left at (615, 394)
Screenshot: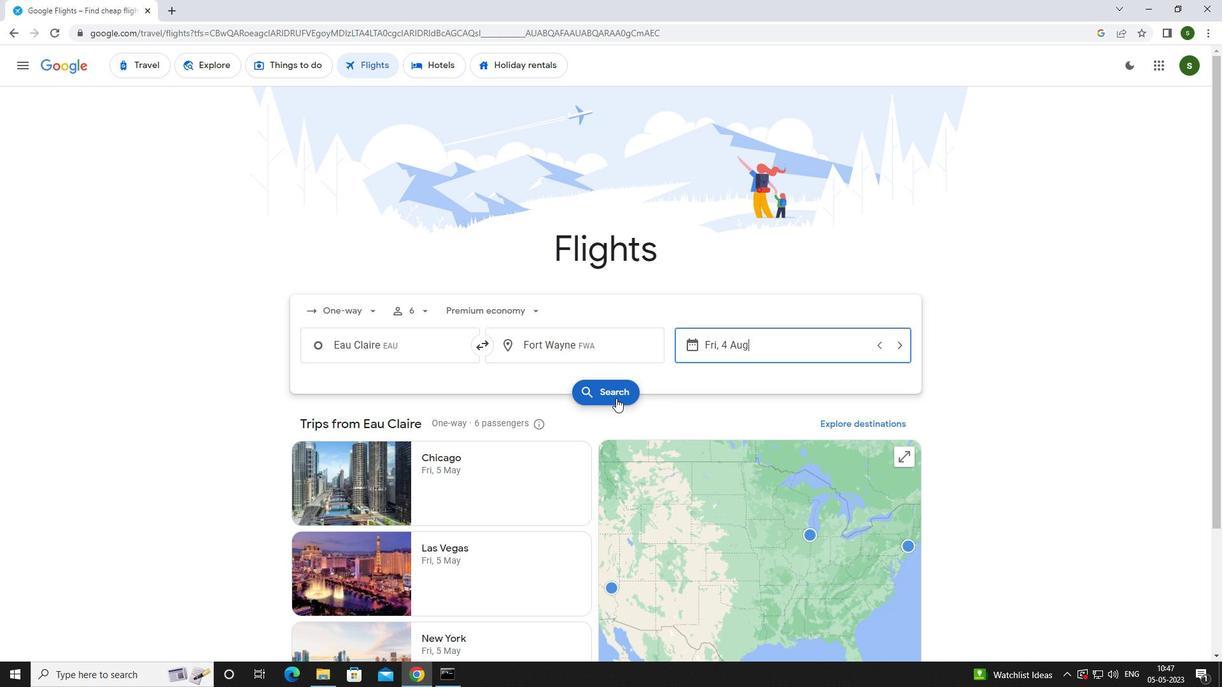 
Action: Mouse moved to (322, 185)
Screenshot: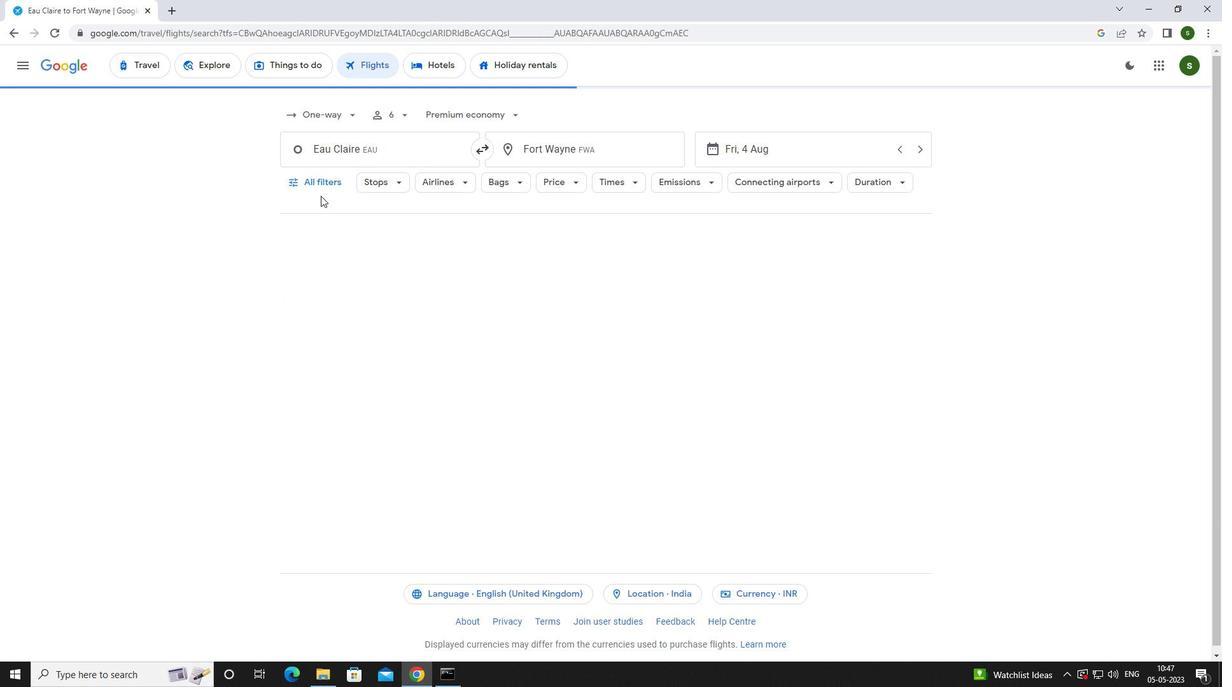 
Action: Mouse pressed left at (322, 185)
Screenshot: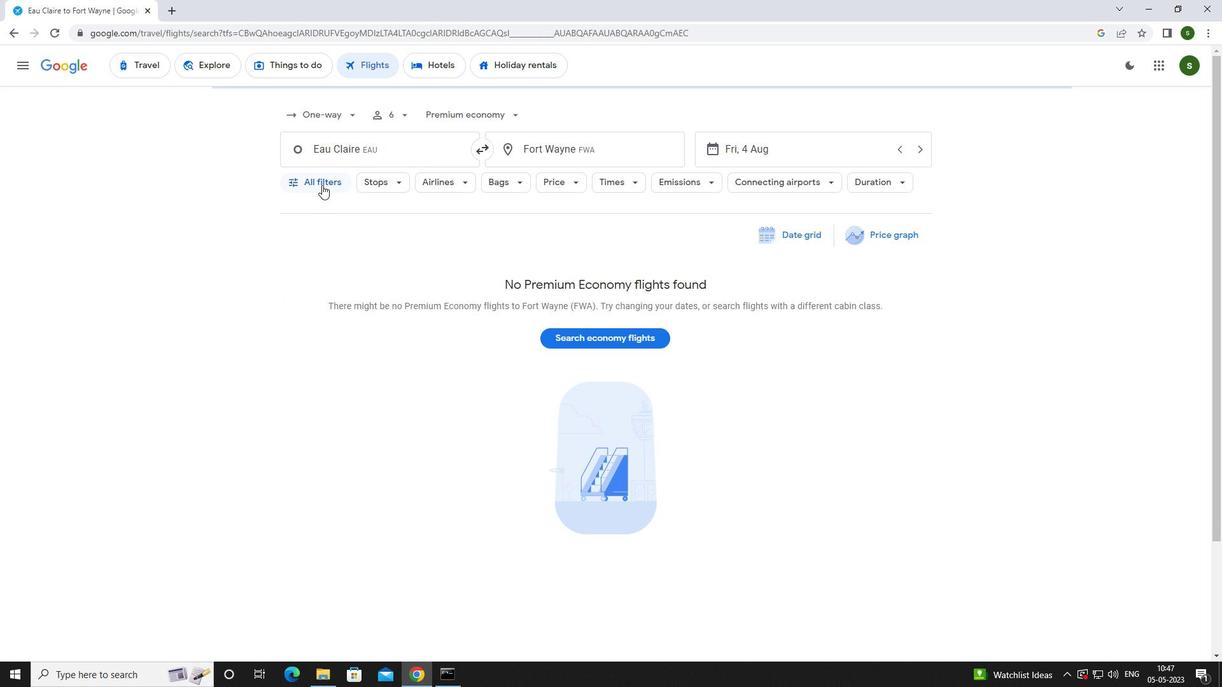 
Action: Mouse moved to (474, 450)
Screenshot: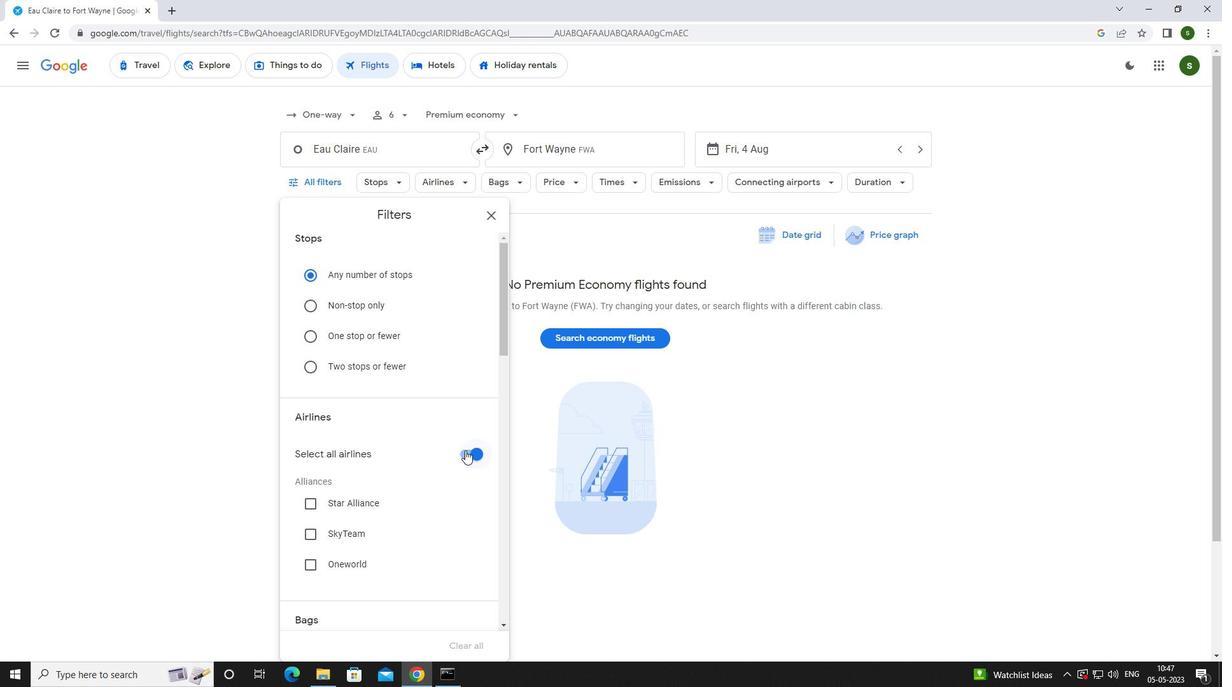 
Action: Mouse pressed left at (474, 450)
Screenshot: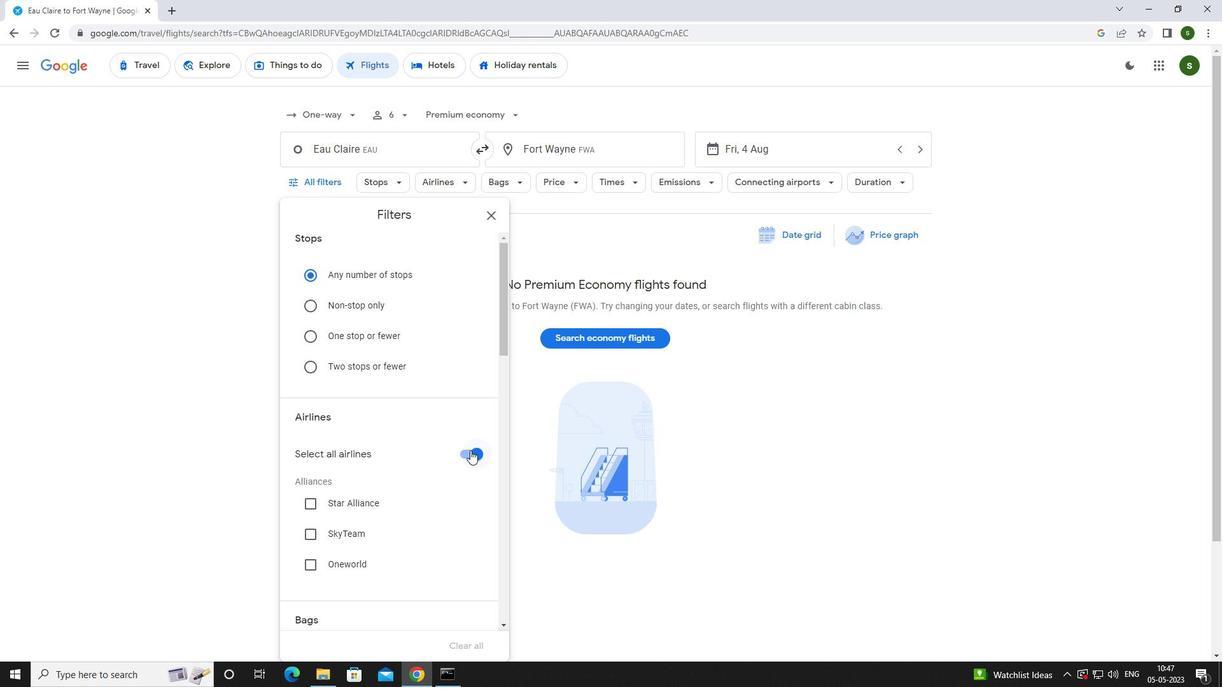 
Action: Mouse moved to (410, 404)
Screenshot: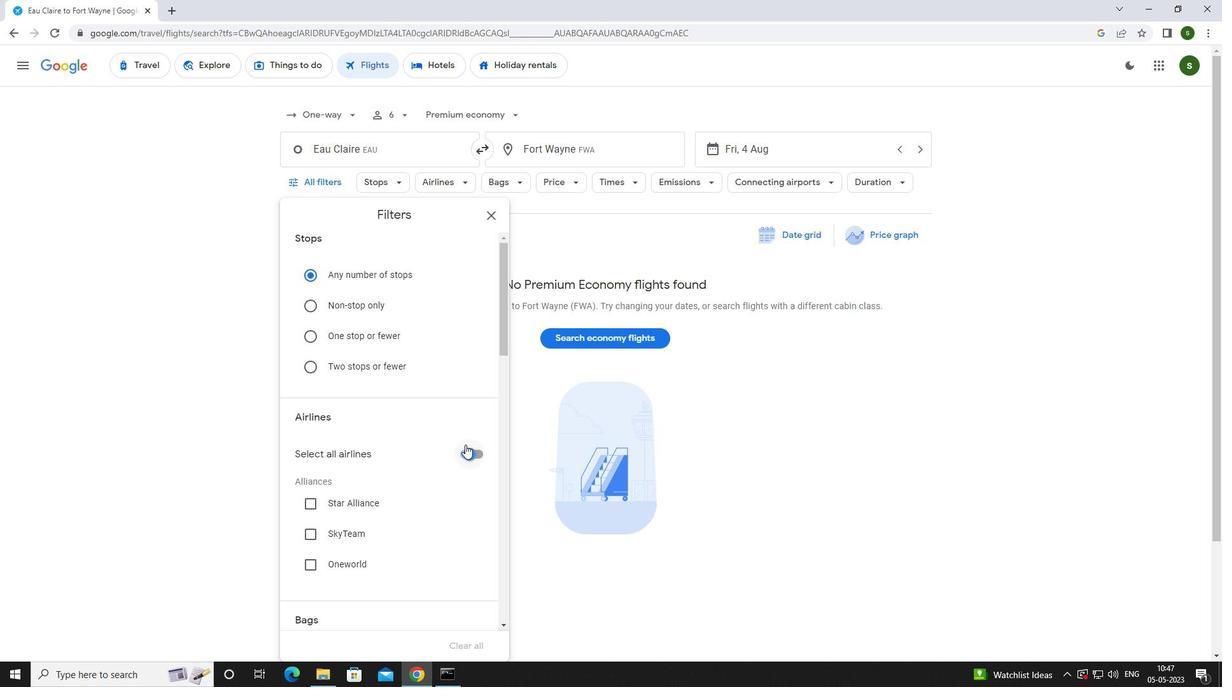 
Action: Mouse scrolled (410, 403) with delta (0, 0)
Screenshot: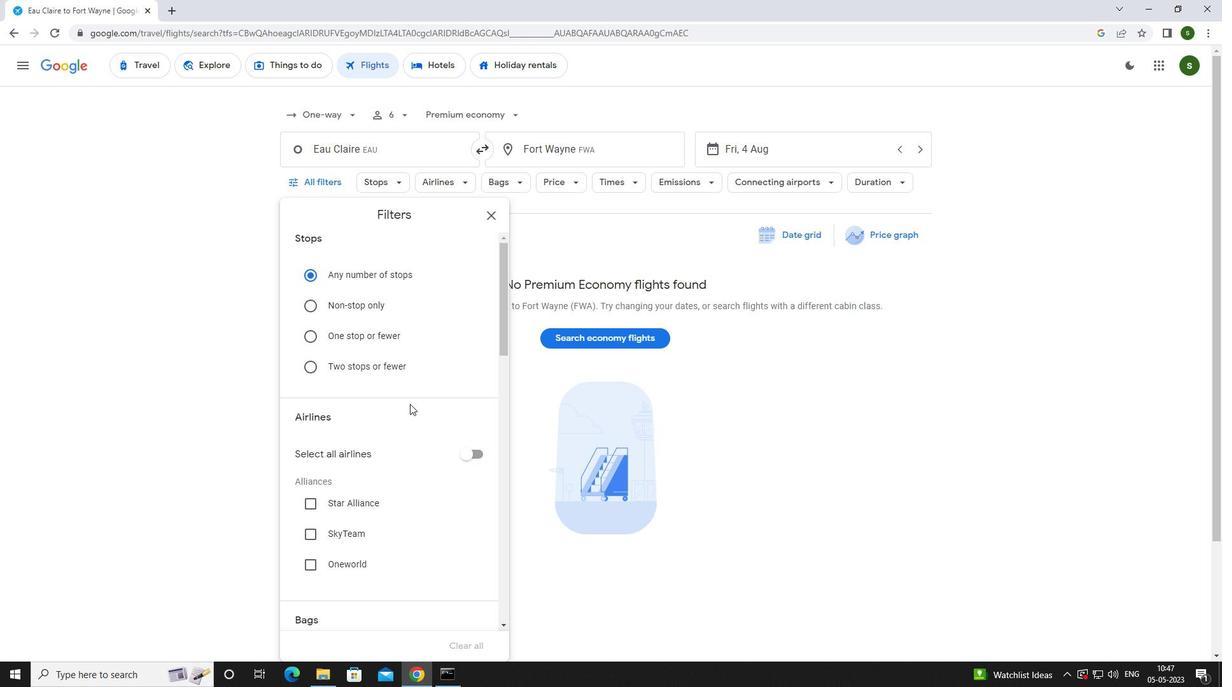 
Action: Mouse scrolled (410, 403) with delta (0, 0)
Screenshot: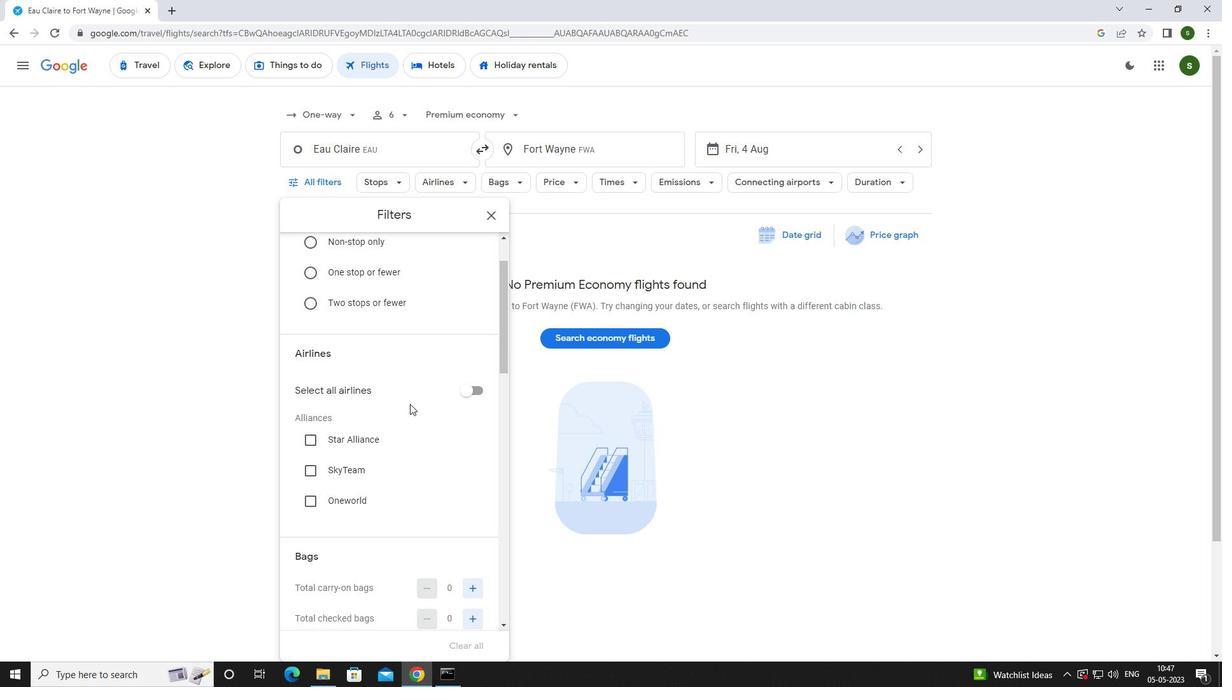 
Action: Mouse scrolled (410, 403) with delta (0, 0)
Screenshot: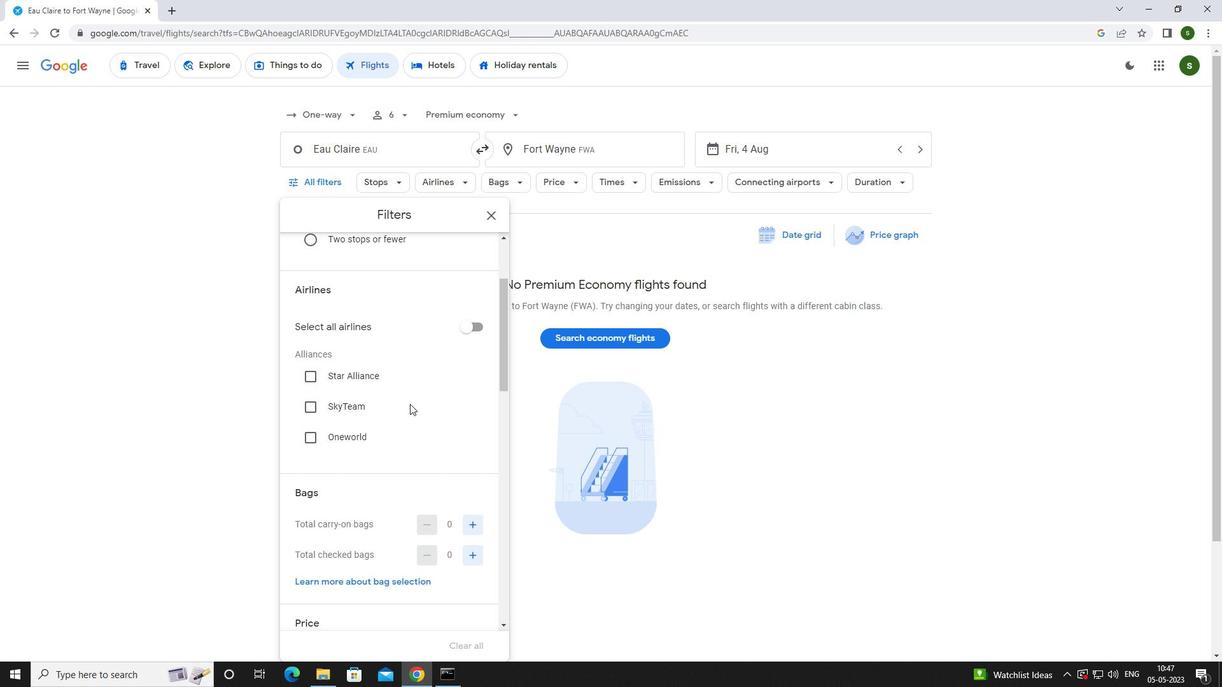 
Action: Mouse scrolled (410, 403) with delta (0, 0)
Screenshot: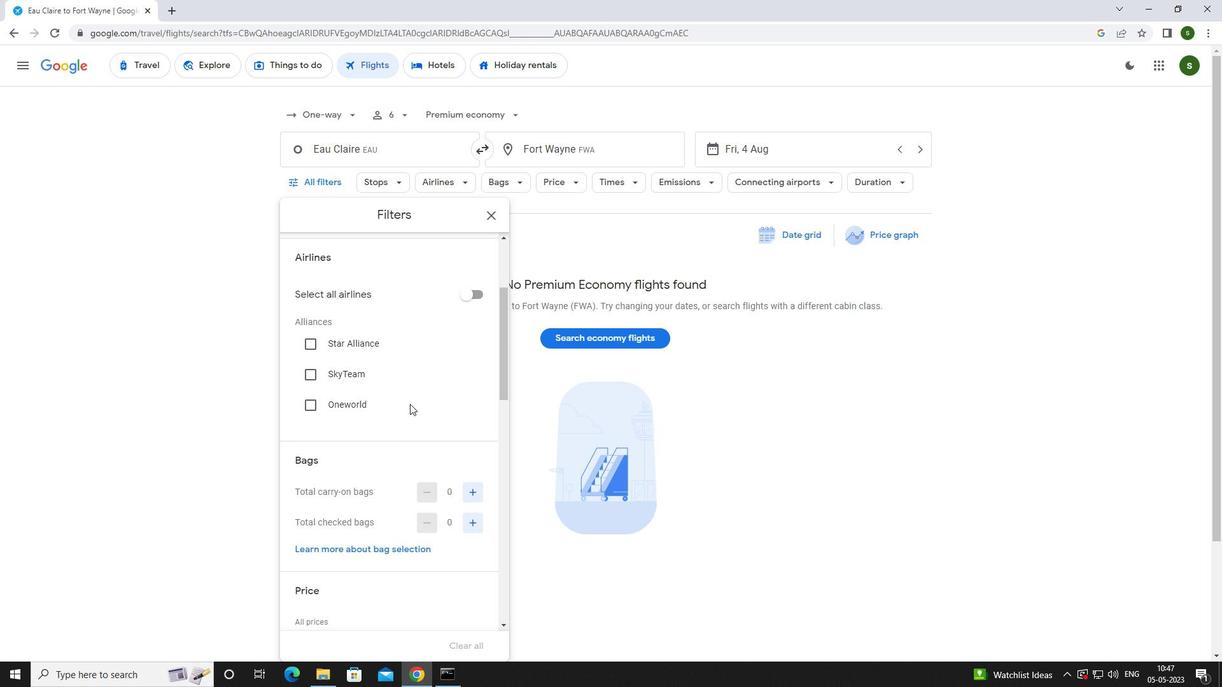 
Action: Mouse moved to (472, 391)
Screenshot: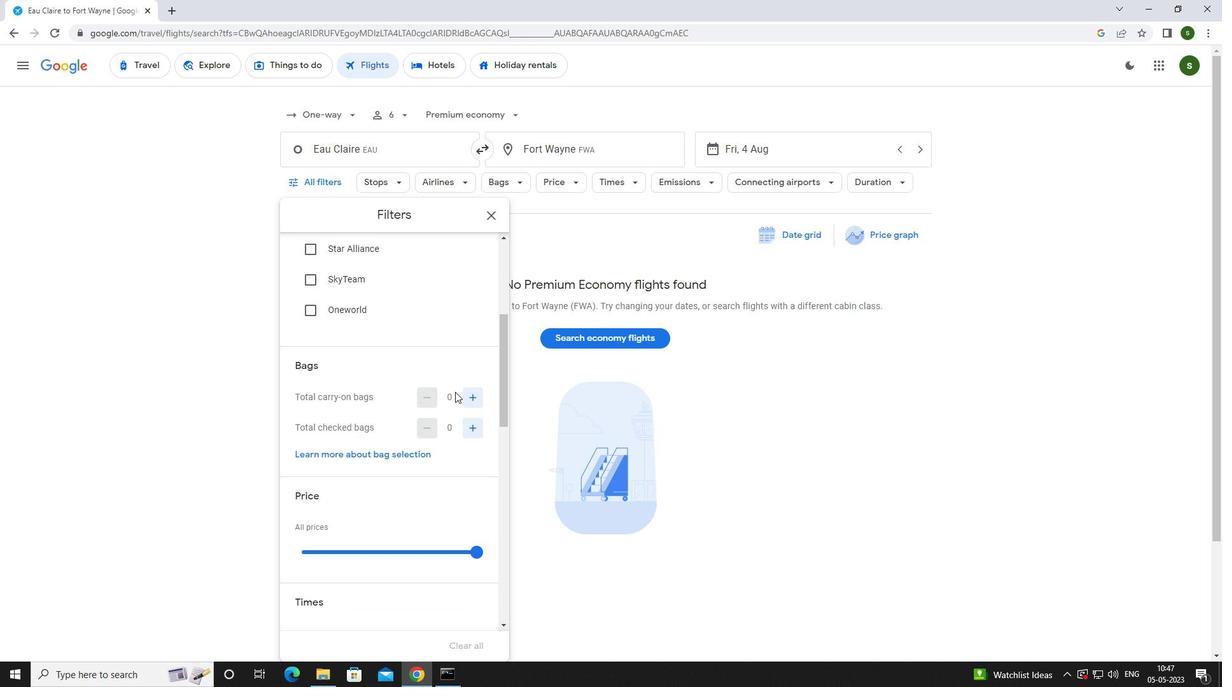 
Action: Mouse pressed left at (472, 391)
Screenshot: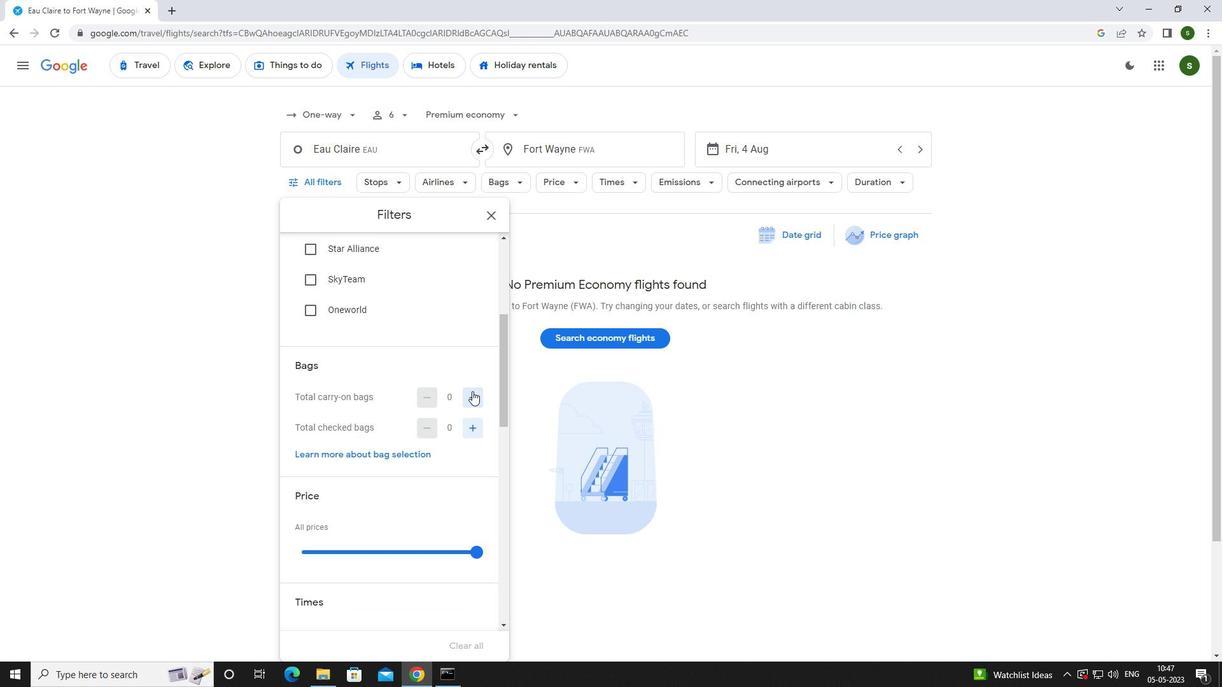 
Action: Mouse pressed left at (472, 391)
Screenshot: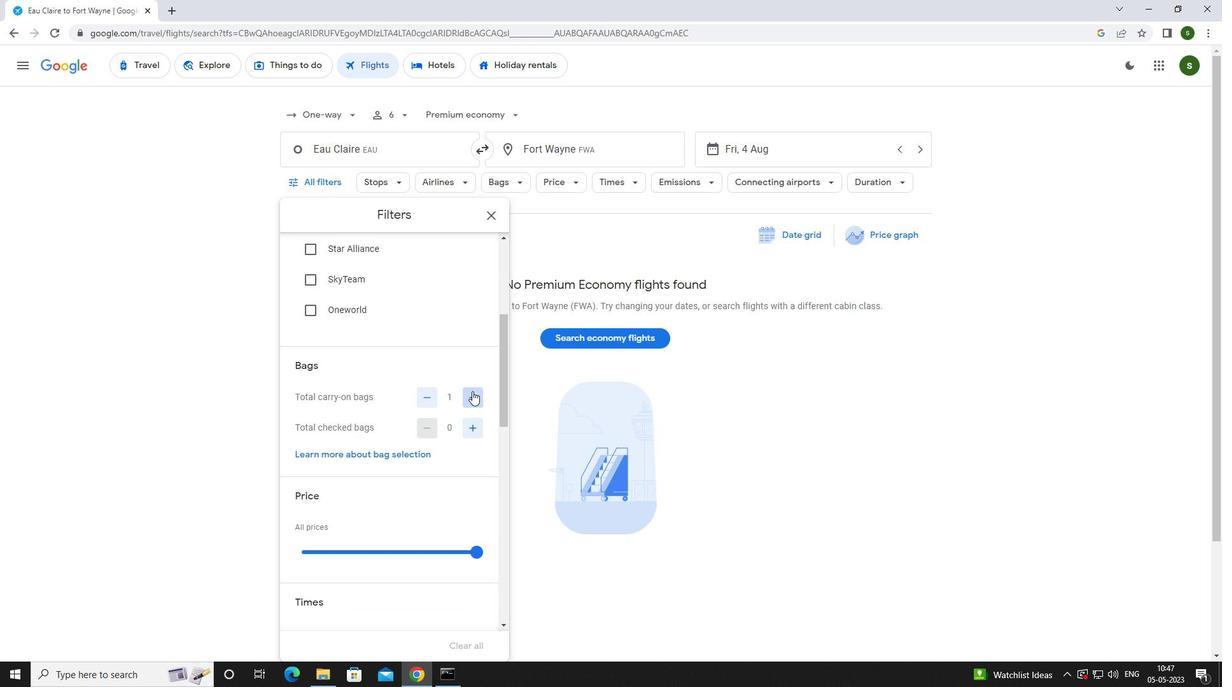 
Action: Mouse moved to (471, 426)
Screenshot: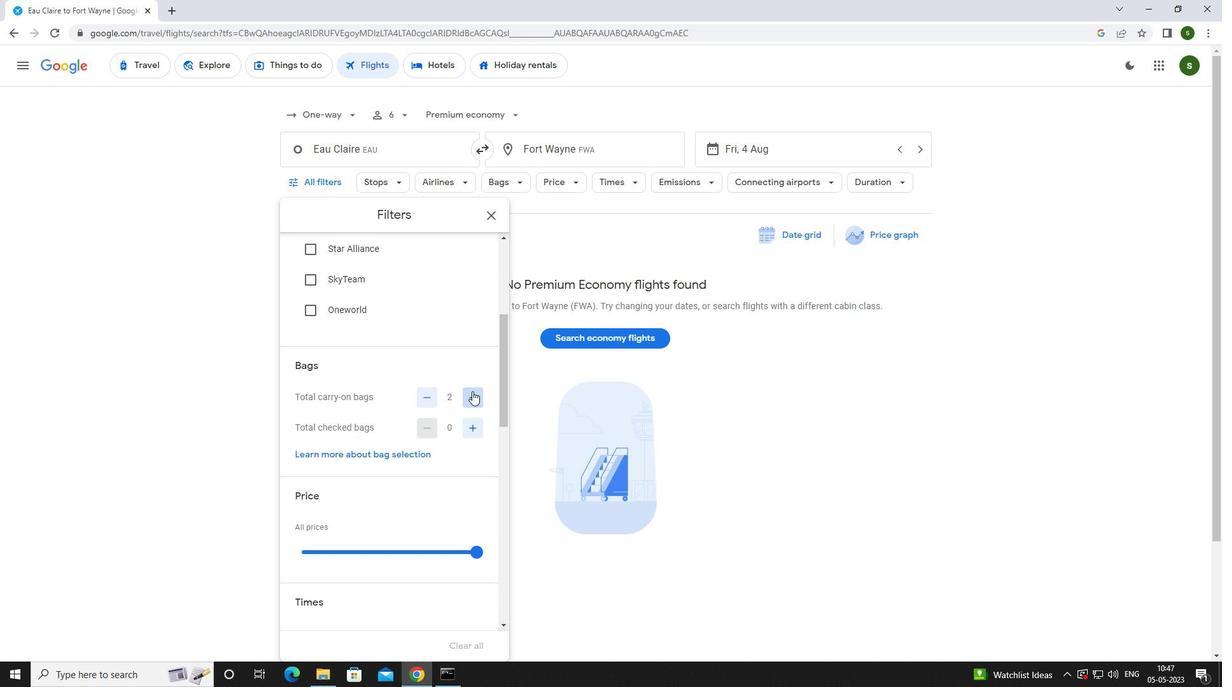 
Action: Mouse pressed left at (471, 426)
Screenshot: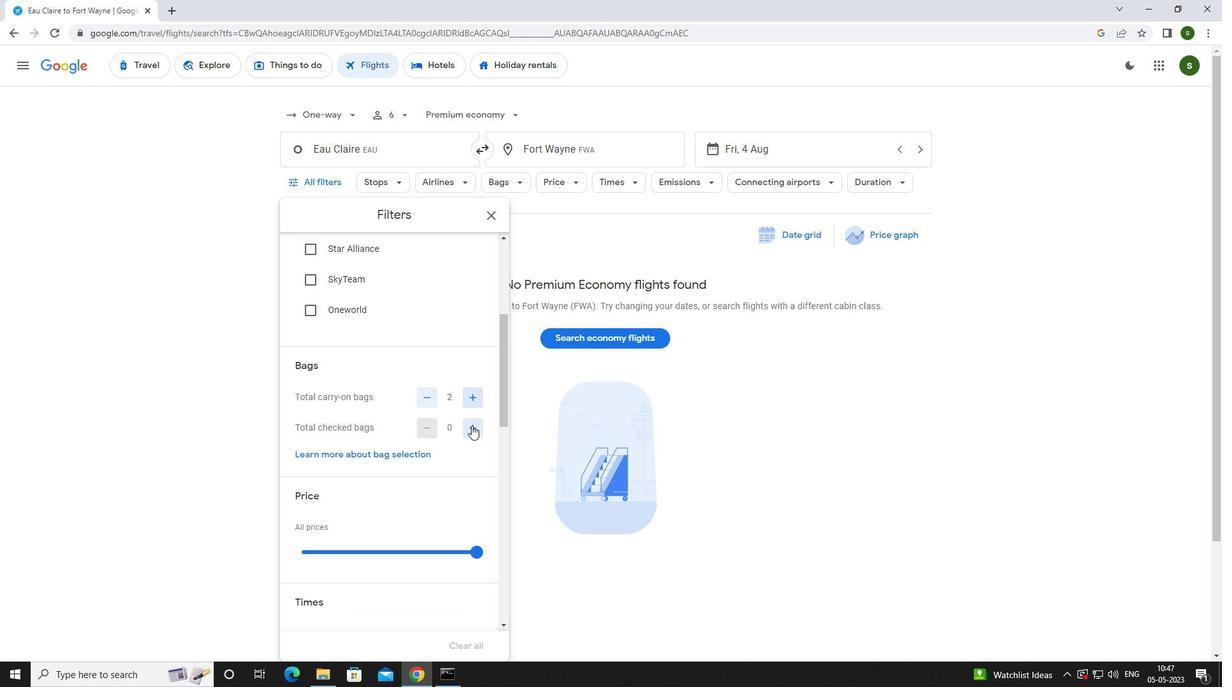 
Action: Mouse scrolled (471, 425) with delta (0, 0)
Screenshot: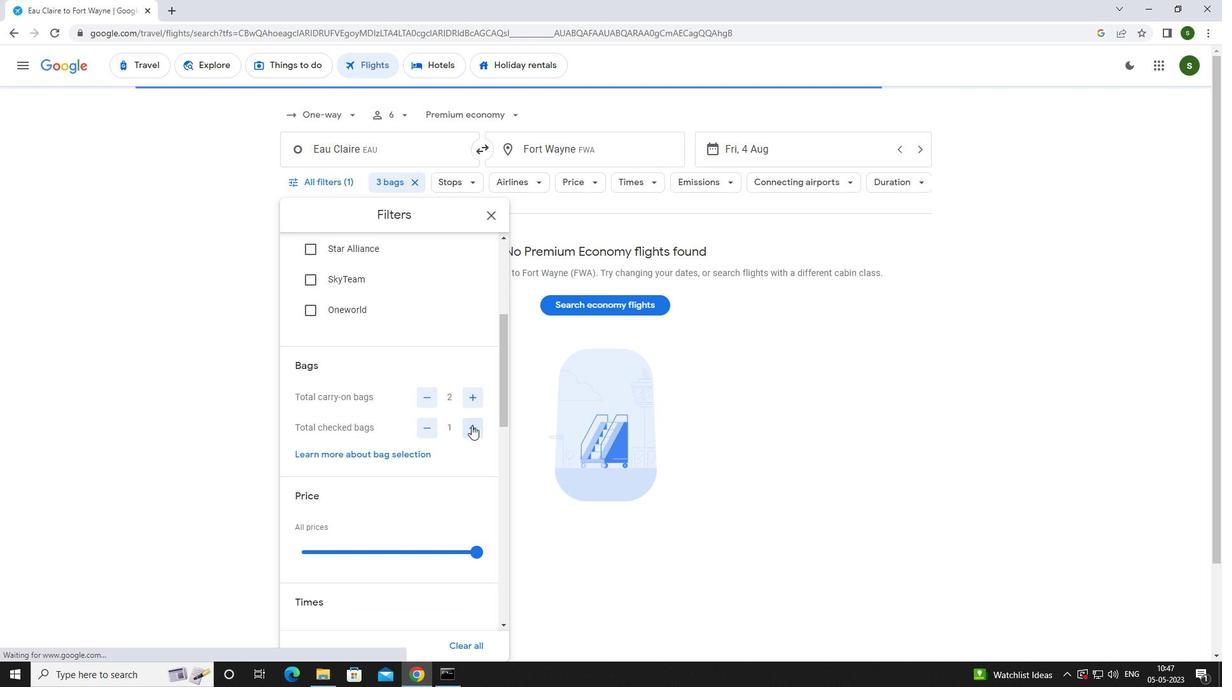 
Action: Mouse scrolled (471, 425) with delta (0, 0)
Screenshot: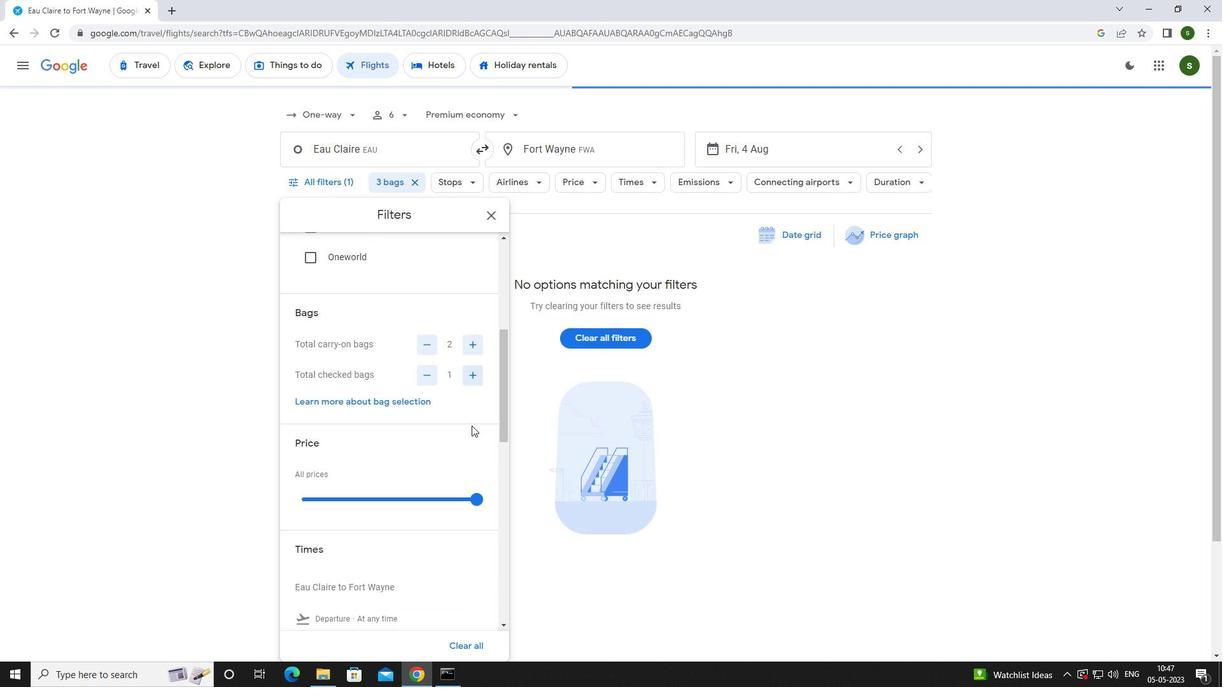 
Action: Mouse moved to (475, 425)
Screenshot: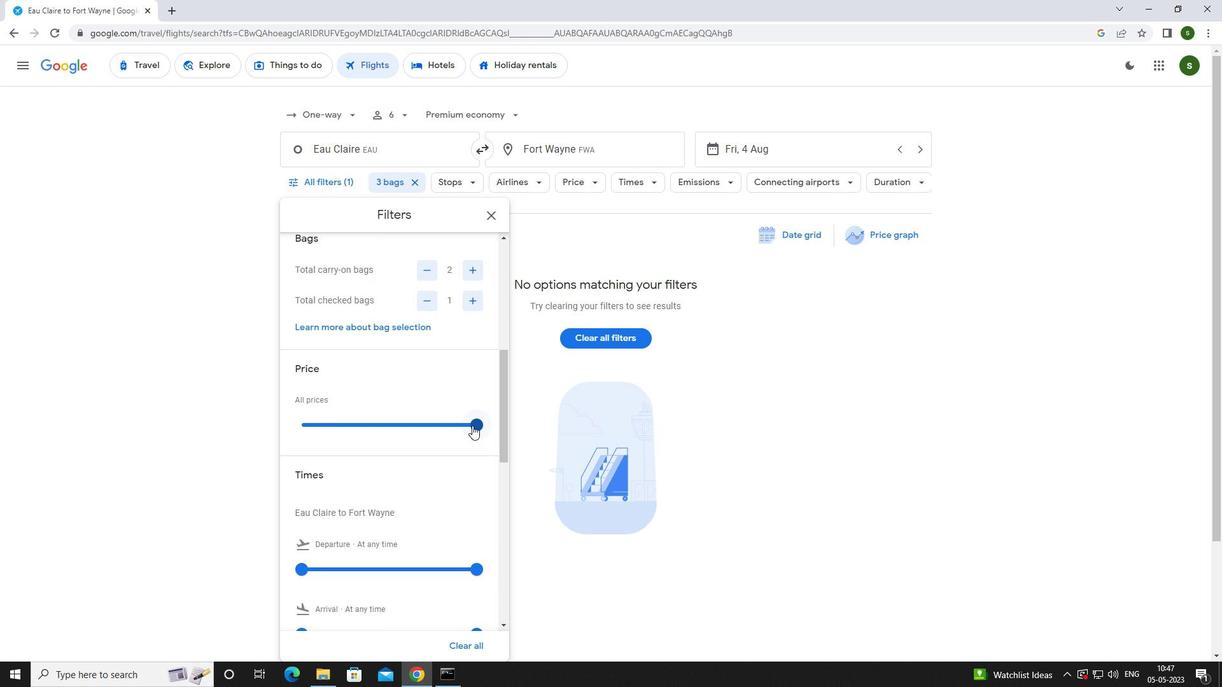 
Action: Mouse pressed left at (475, 425)
Screenshot: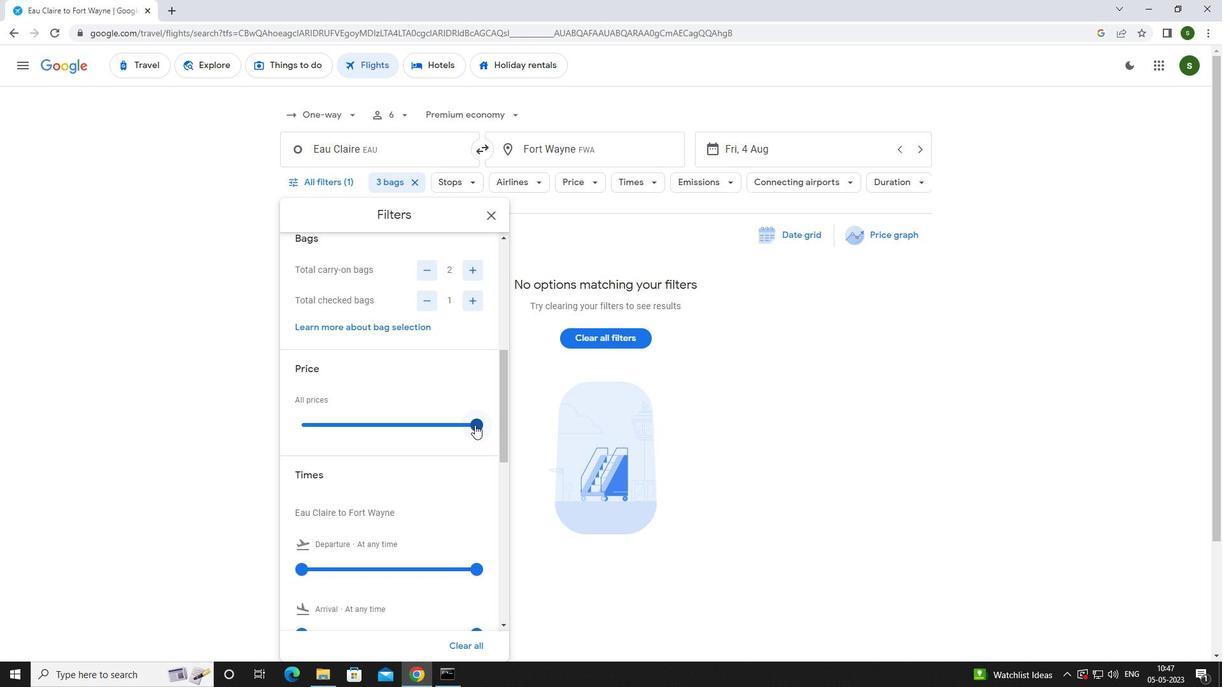 
Action: Mouse scrolled (475, 424) with delta (0, 0)
Screenshot: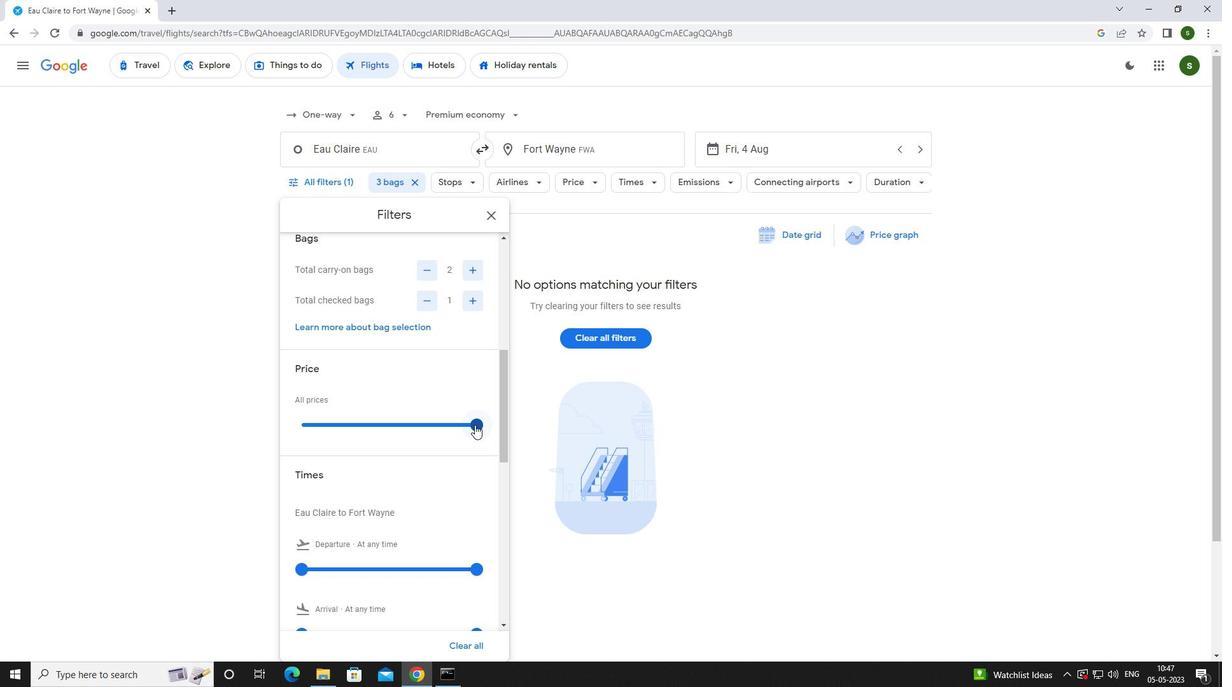 
Action: Mouse moved to (307, 508)
Screenshot: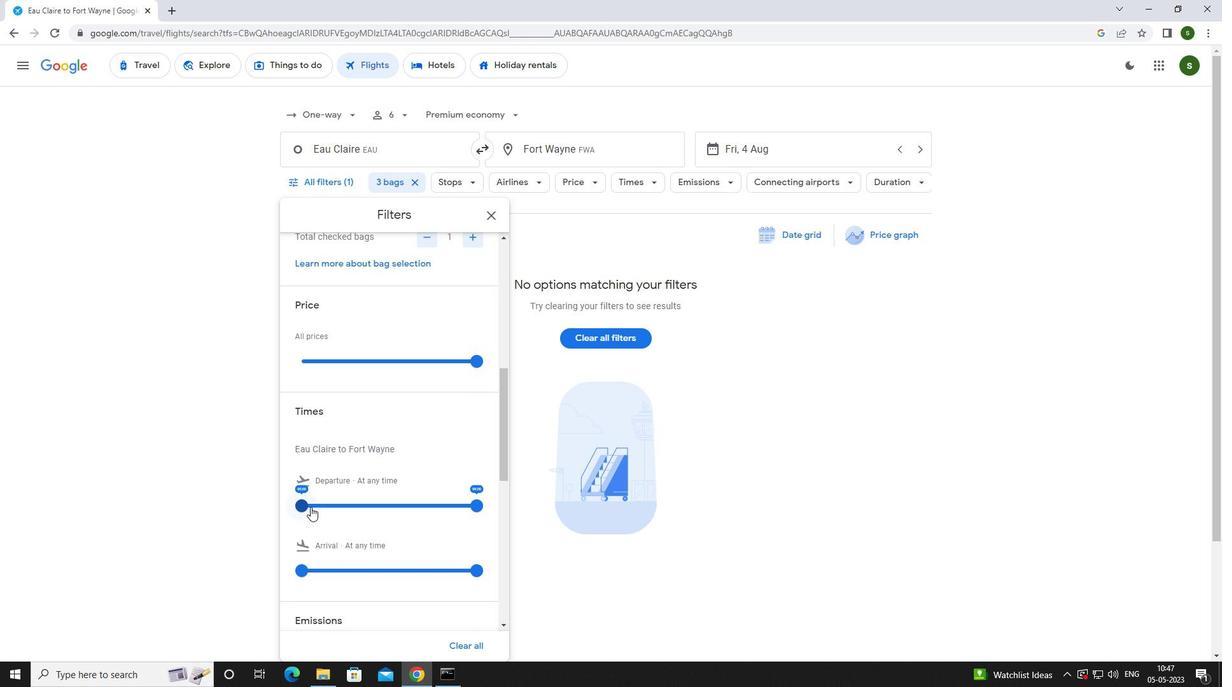
Action: Mouse pressed left at (307, 508)
Screenshot: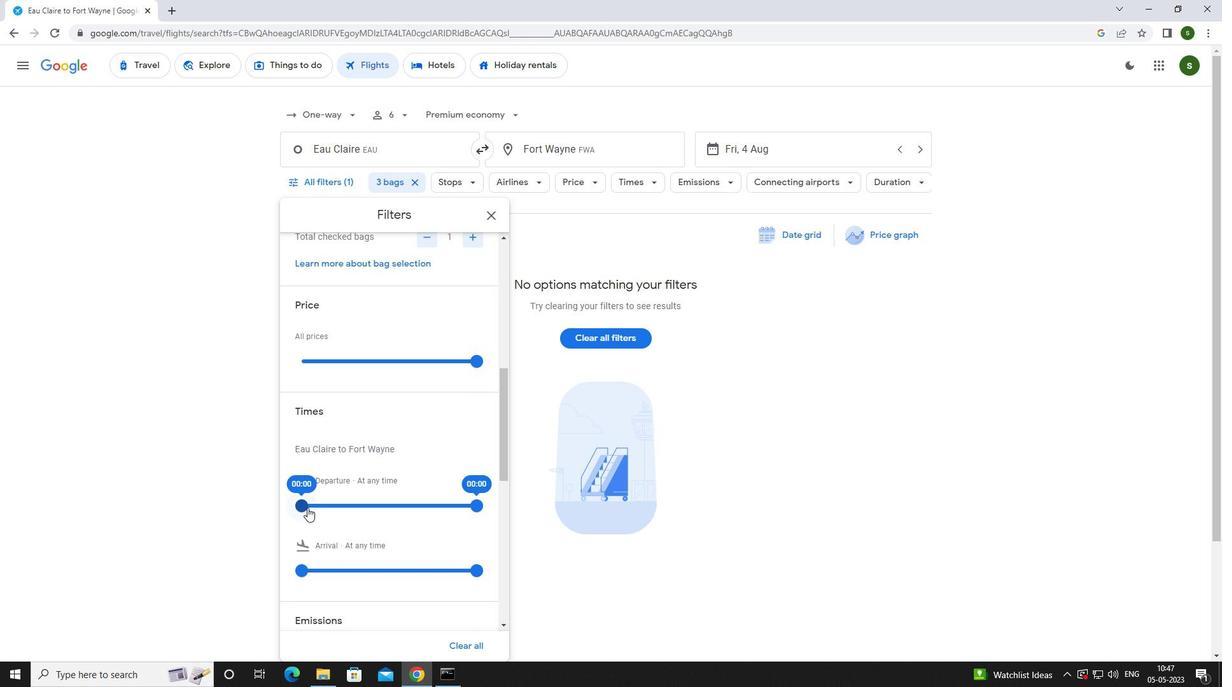 
Action: Mouse moved to (709, 497)
Screenshot: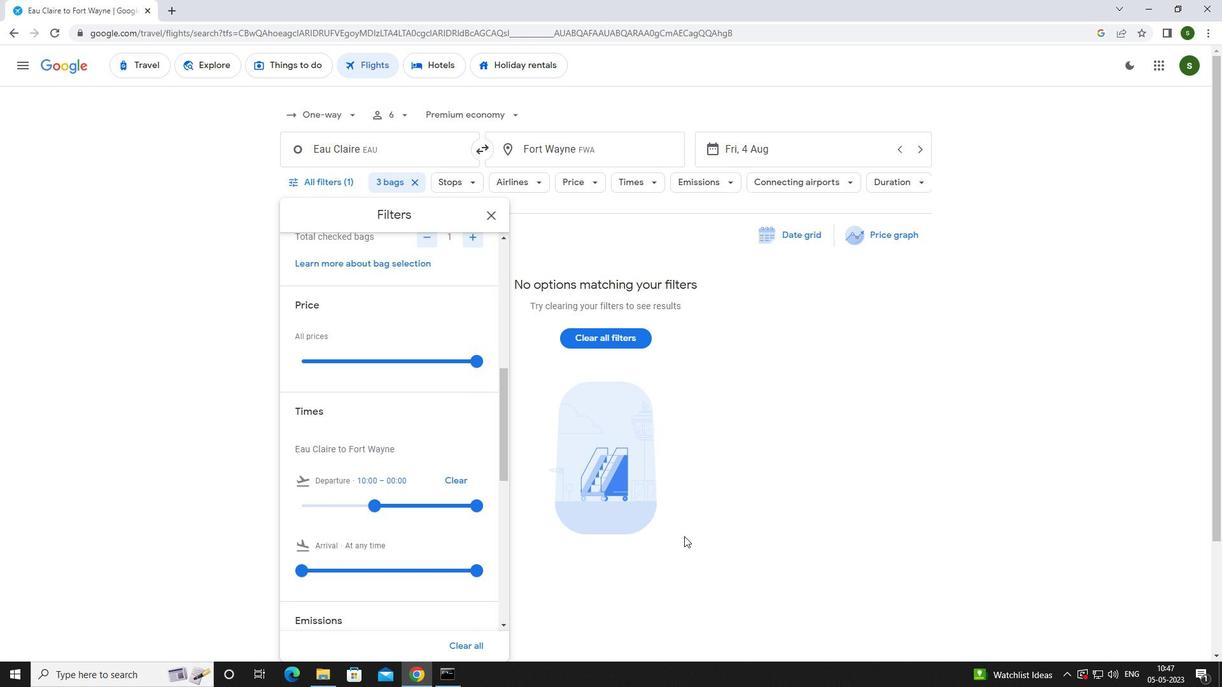 
Action: Mouse pressed left at (709, 497)
Screenshot: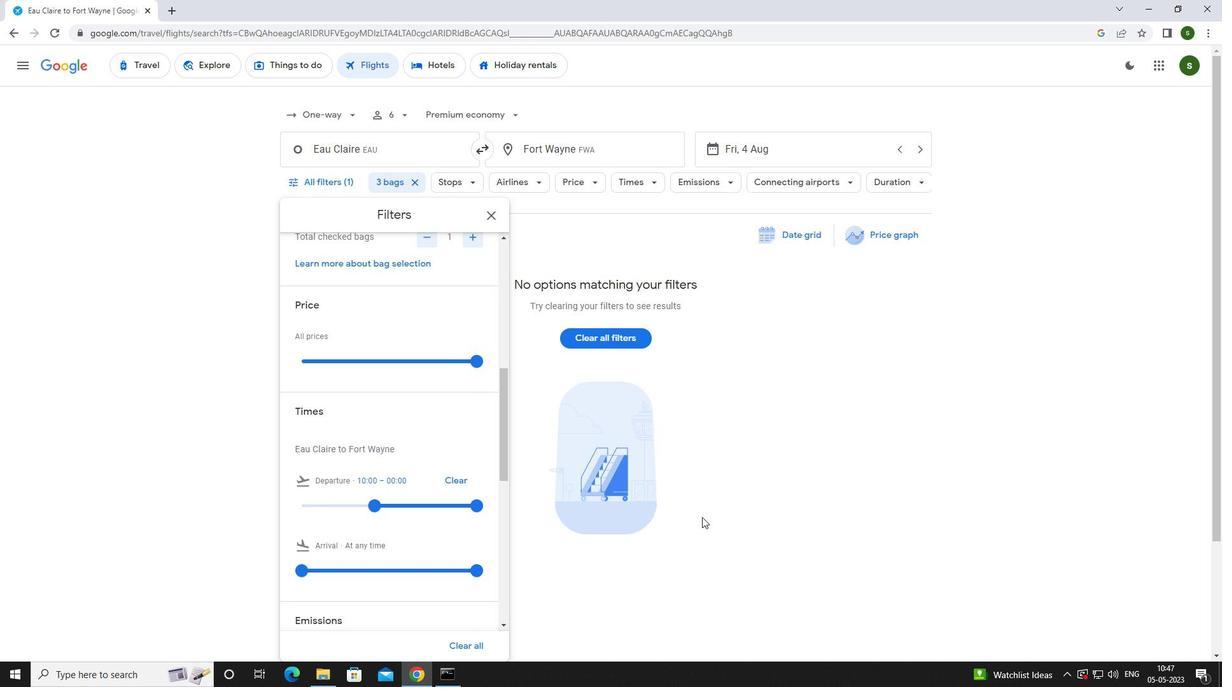 
Action: Key pressed <Key.f8>
Screenshot: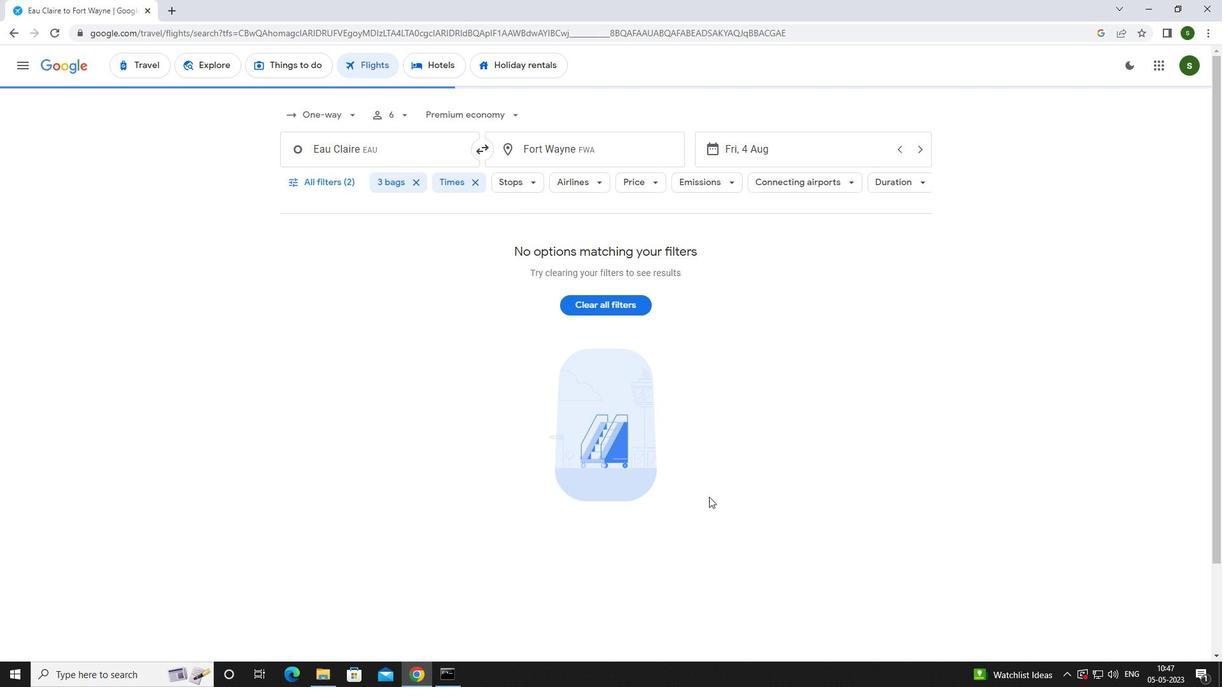 
